 Task: Add an event with the title Second Strategy Planning Session, date '2023/11/07', time 8:30 AM to 10:30 AMand add a description: By the end of the discussion, the employee will have a clear understanding of the performance concerns, a roadmap for improvement, and a support system in place to help them succeed. The supervisor will also have a framework for monitoring progress, providing ongoing feedback, and recognizing positive changes.Select event color  Tomato . Add location for the event as: 123 Mall of the Emirates, Dubai, UAE, logged in from the account softage.6@softage.netand send the event invitation to softage.8@softage.net and softage.9@softage.net. Set a reminder for the event Doesn't repeat
Action: Mouse moved to (94, 118)
Screenshot: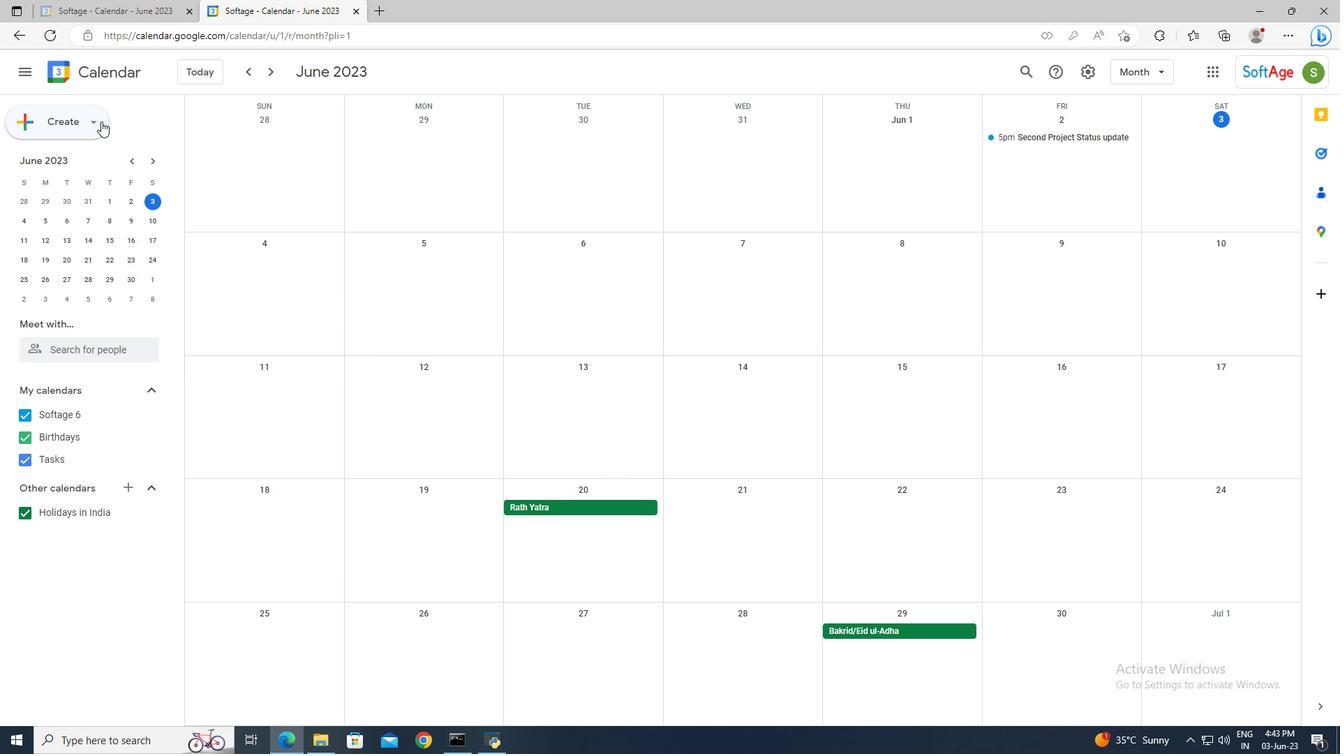 
Action: Mouse pressed left at (94, 118)
Screenshot: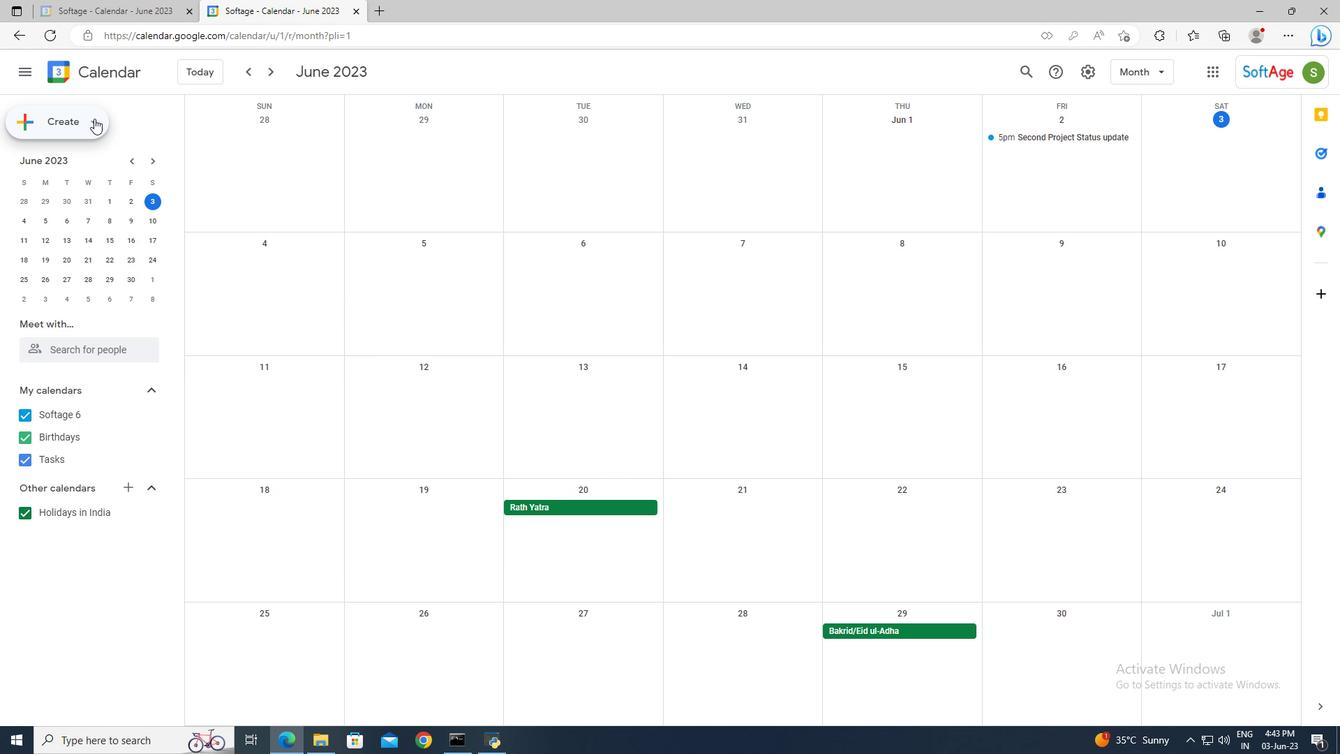 
Action: Mouse moved to (99, 157)
Screenshot: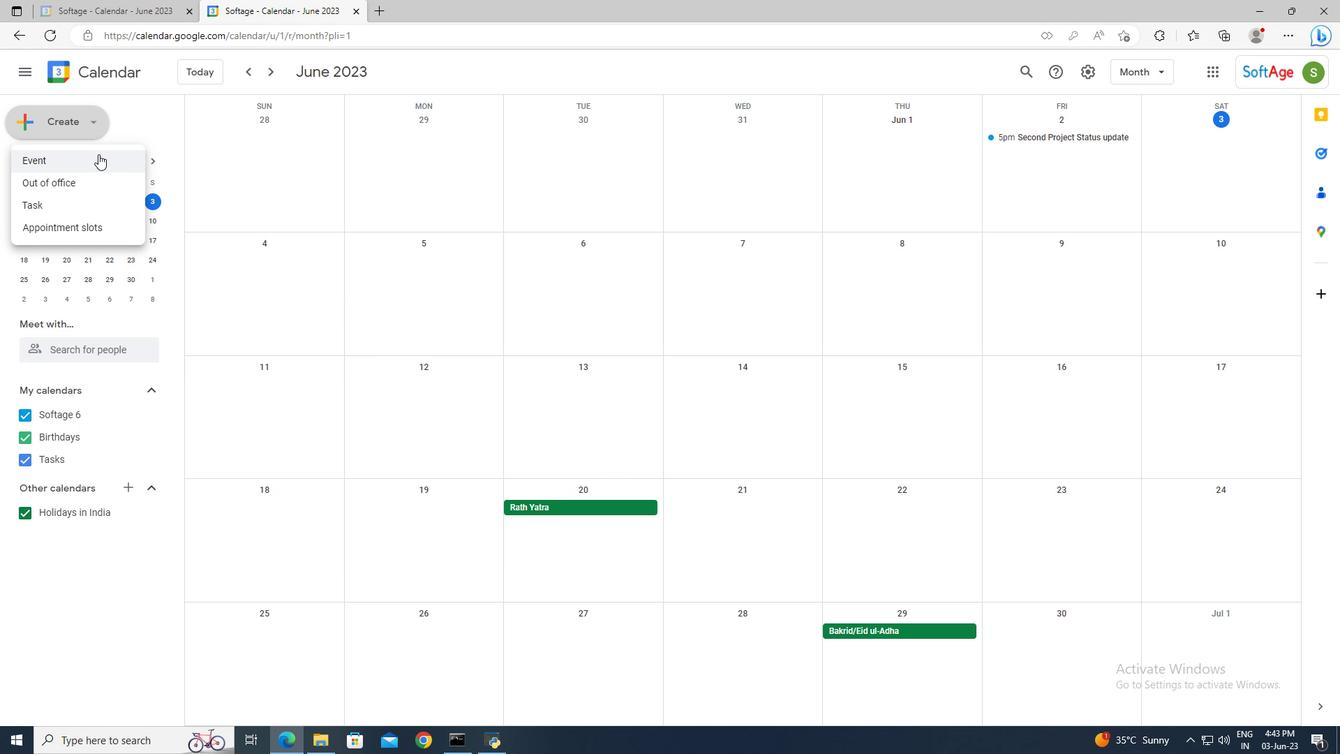 
Action: Mouse pressed left at (99, 157)
Screenshot: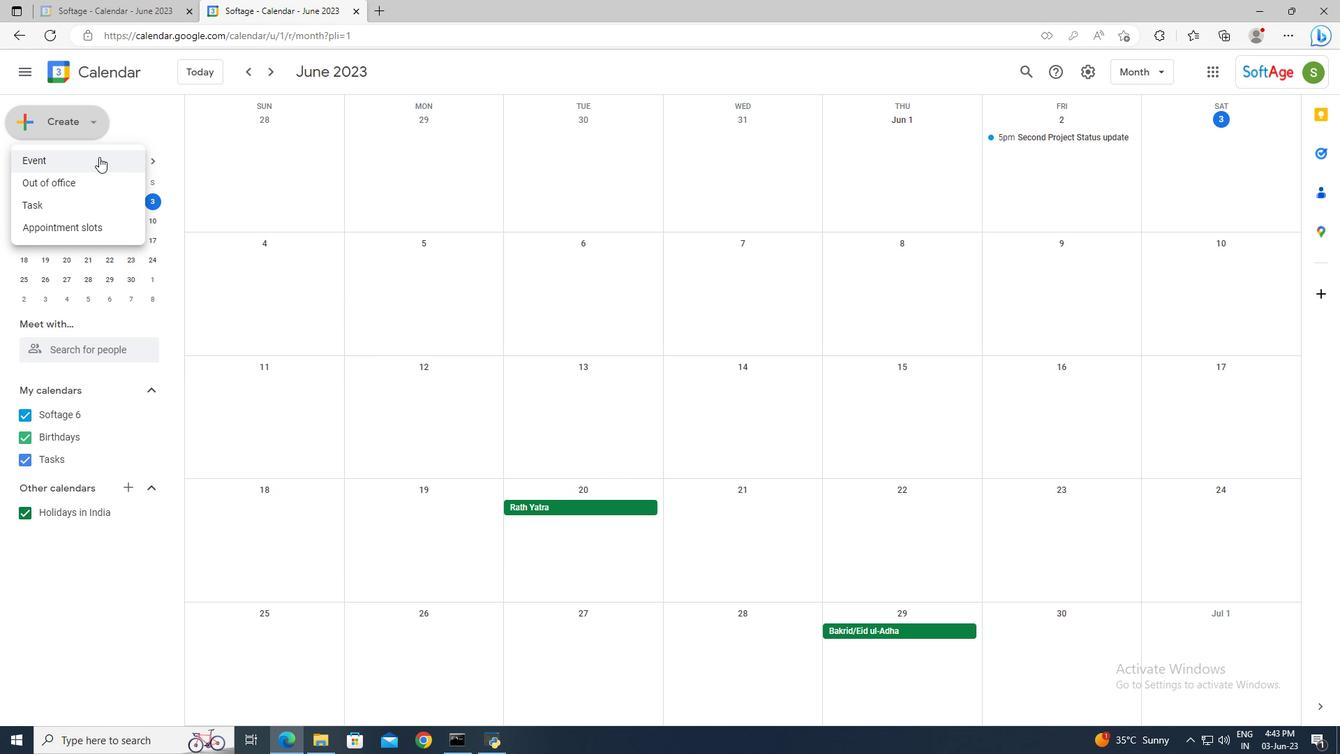 
Action: Mouse moved to (999, 470)
Screenshot: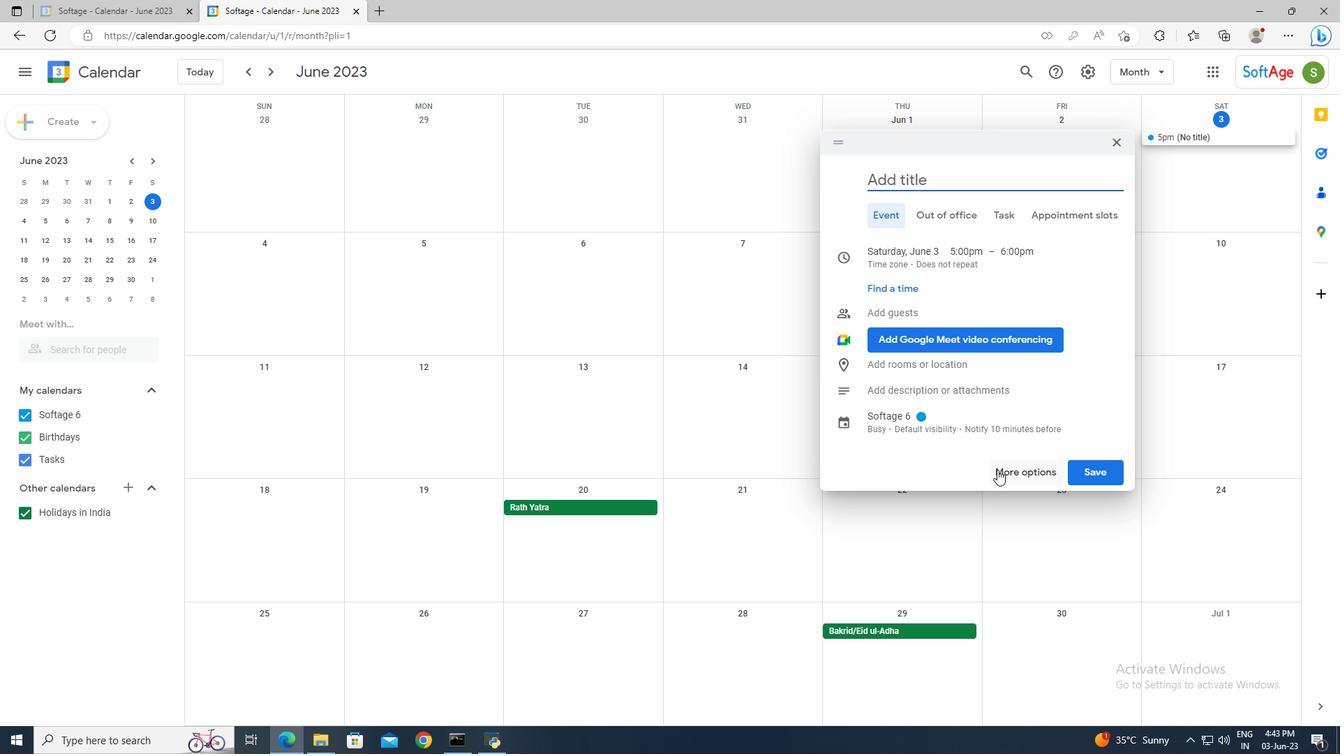 
Action: Mouse pressed left at (999, 470)
Screenshot: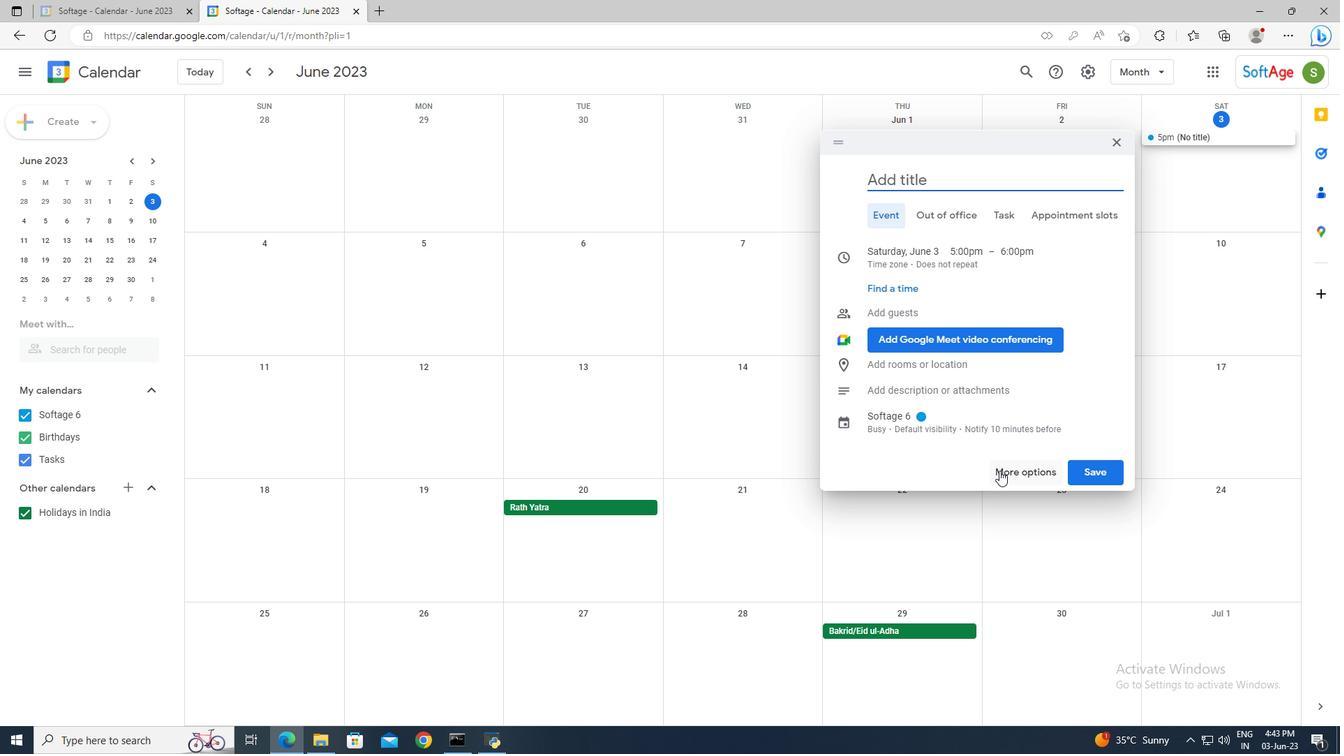 
Action: Mouse moved to (492, 83)
Screenshot: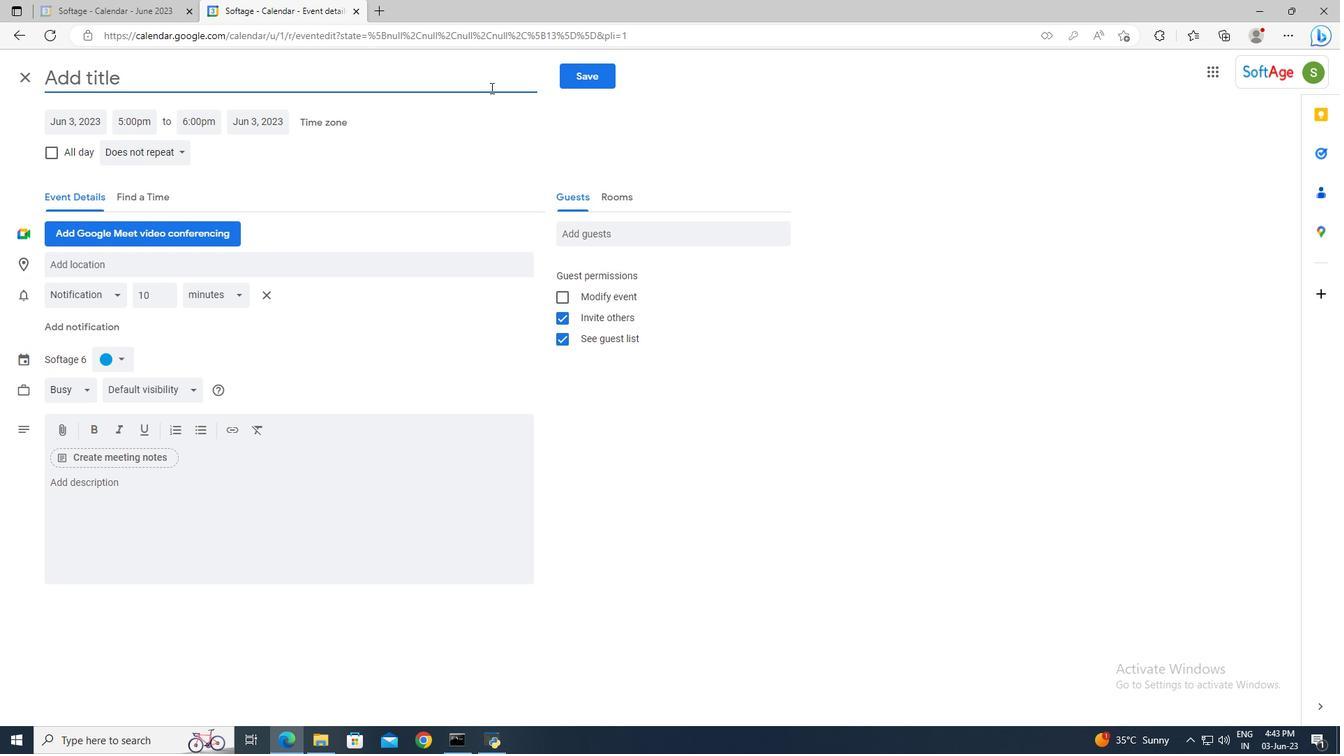 
Action: Mouse pressed left at (492, 83)
Screenshot: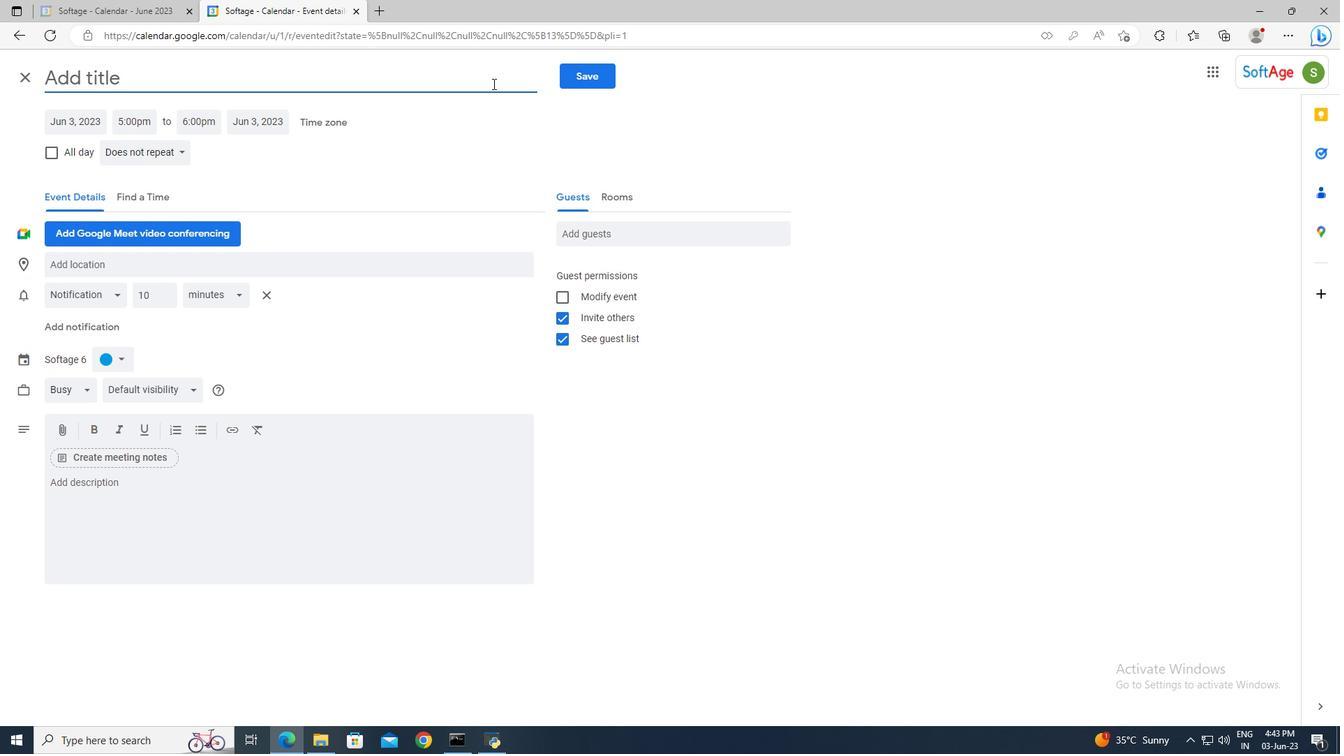 
Action: Key pressed <Key.shift>Second<Key.space><Key.shift_r>Strategy<Key.space><Key.shift>Planning<Key.space><Key.shift_r>Session
Screenshot: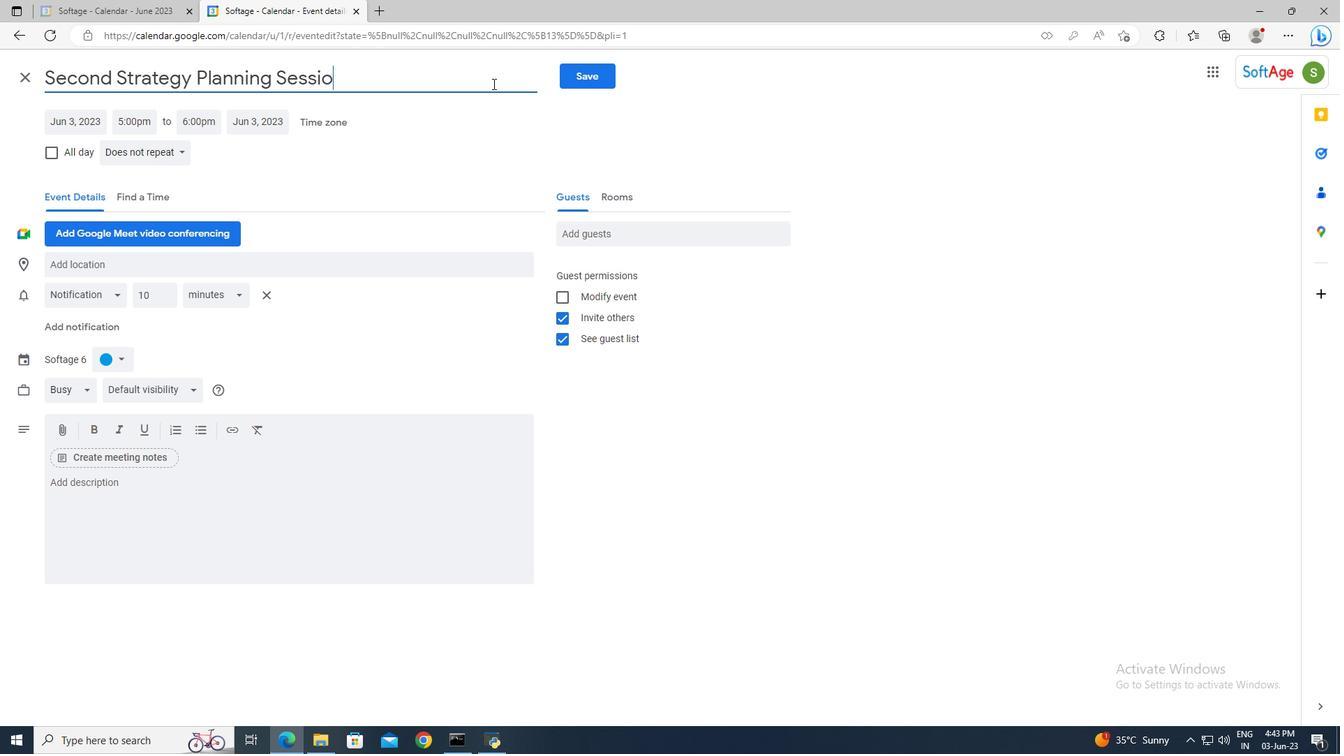 
Action: Mouse moved to (84, 121)
Screenshot: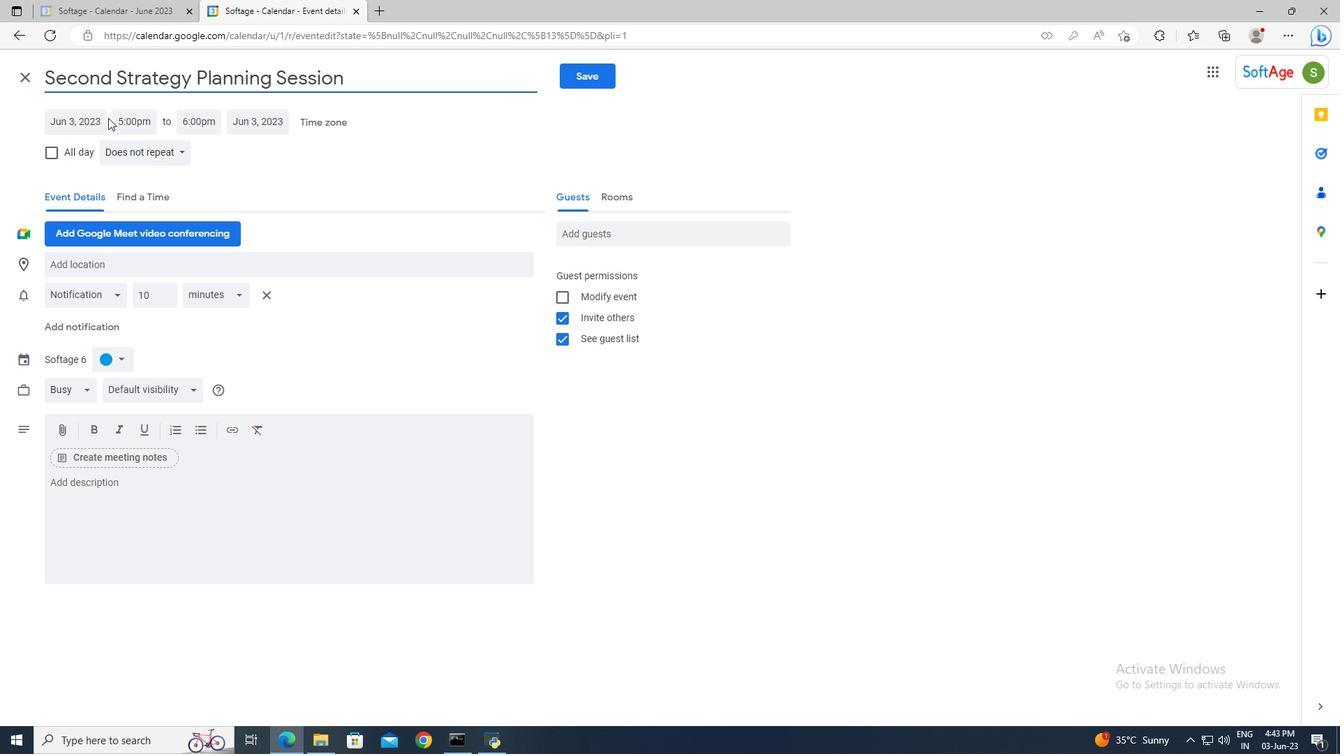
Action: Mouse pressed left at (84, 121)
Screenshot: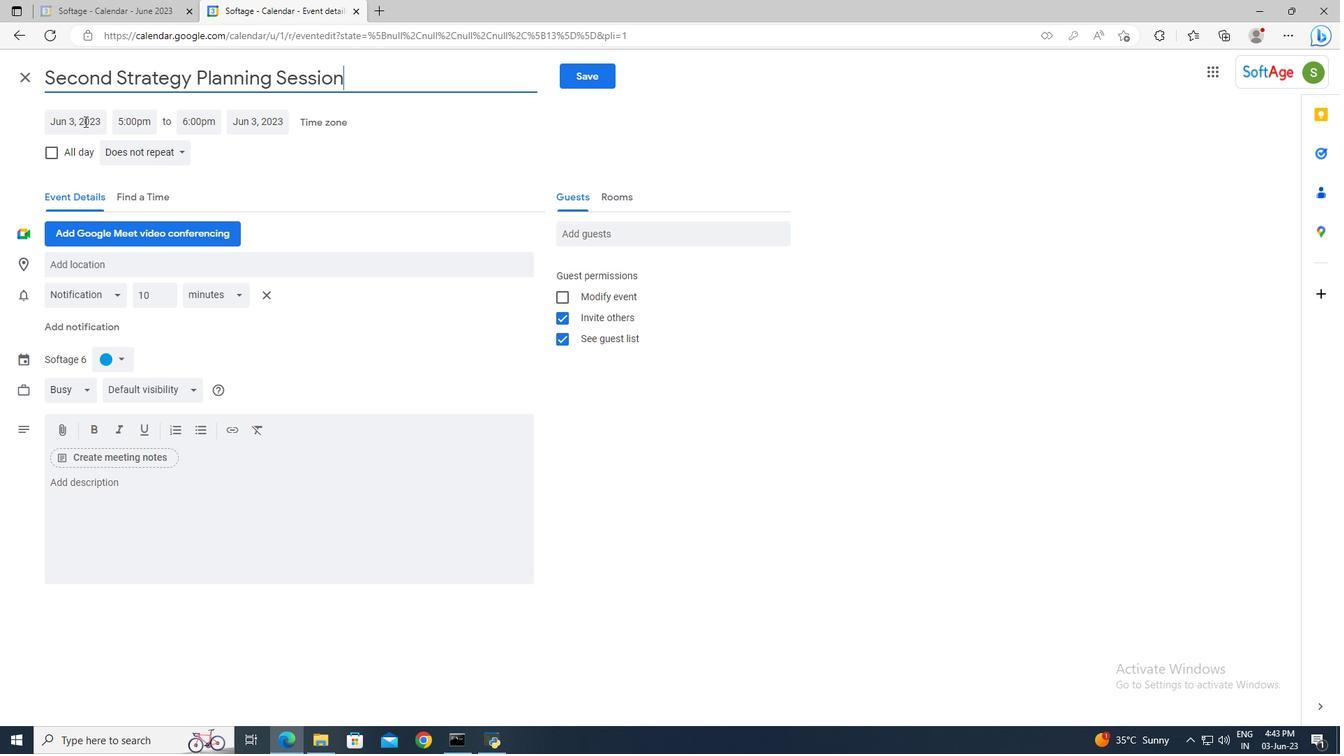 
Action: Mouse moved to (219, 153)
Screenshot: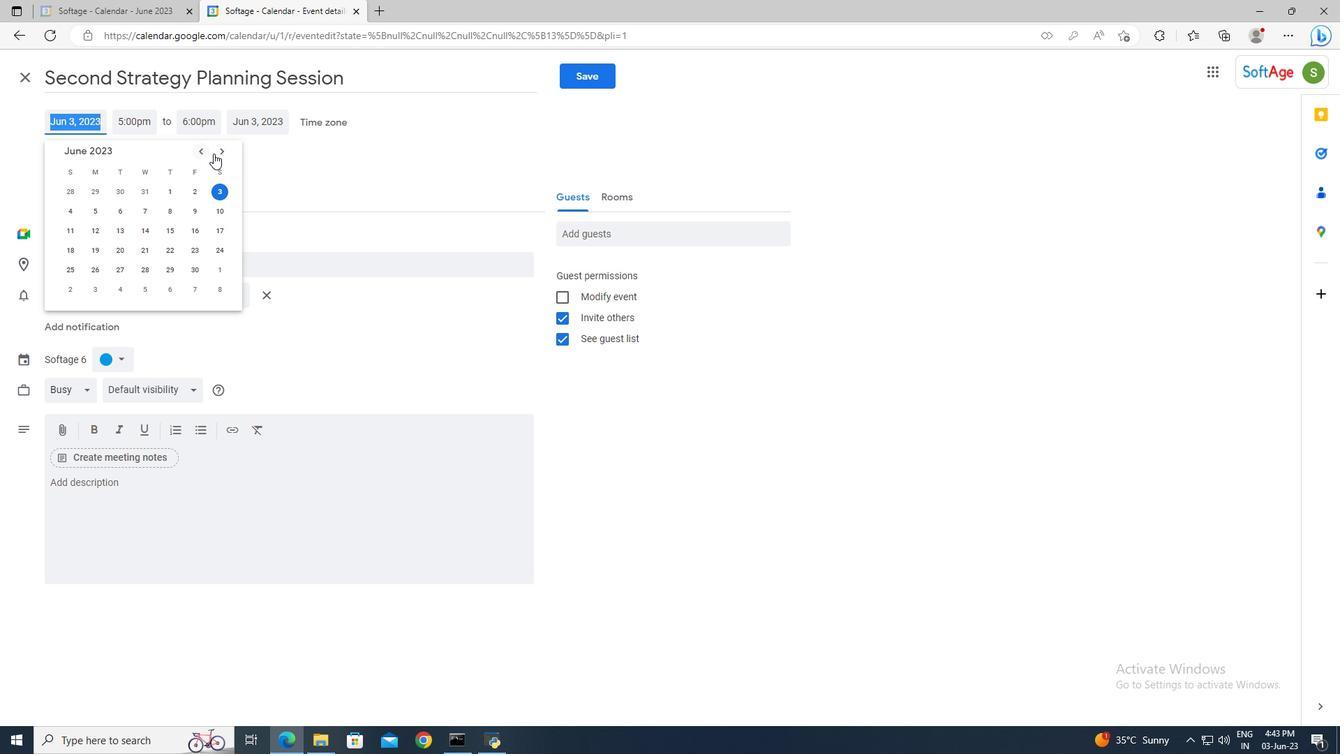 
Action: Mouse pressed left at (219, 153)
Screenshot: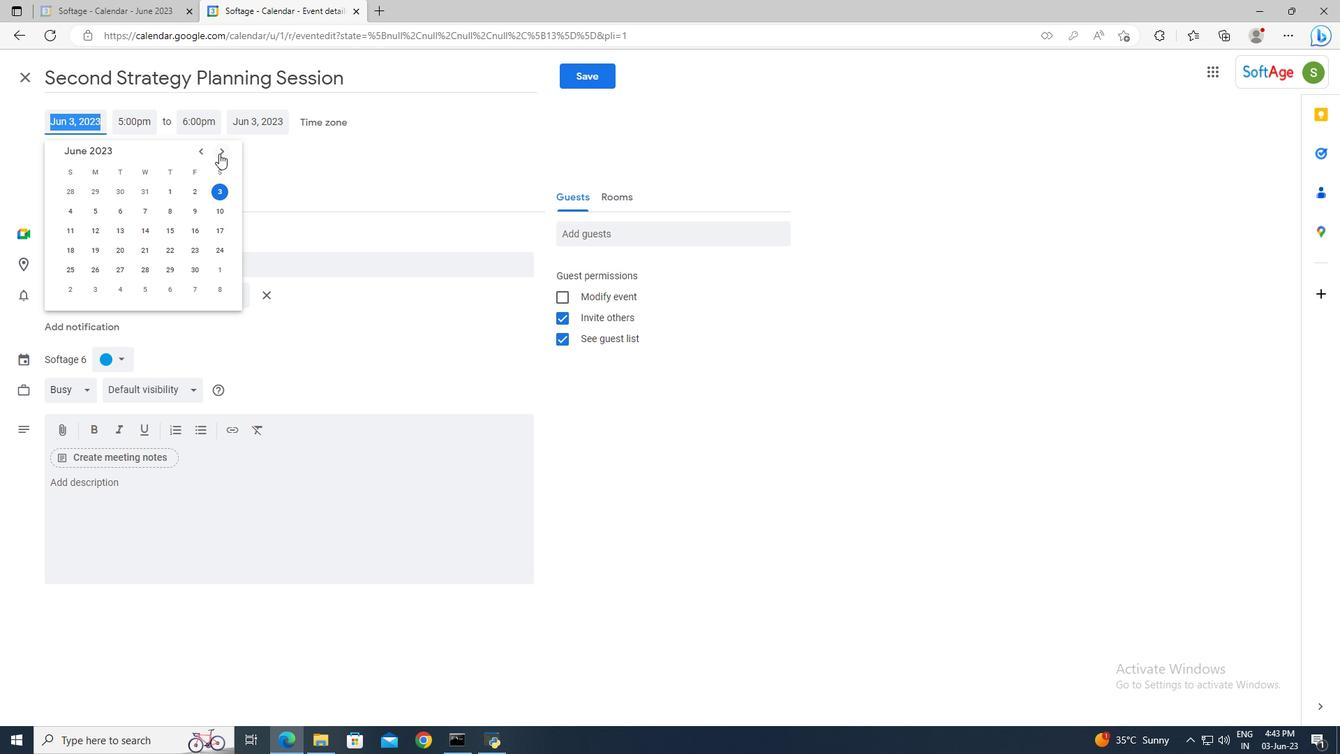 
Action: Mouse pressed left at (219, 153)
Screenshot: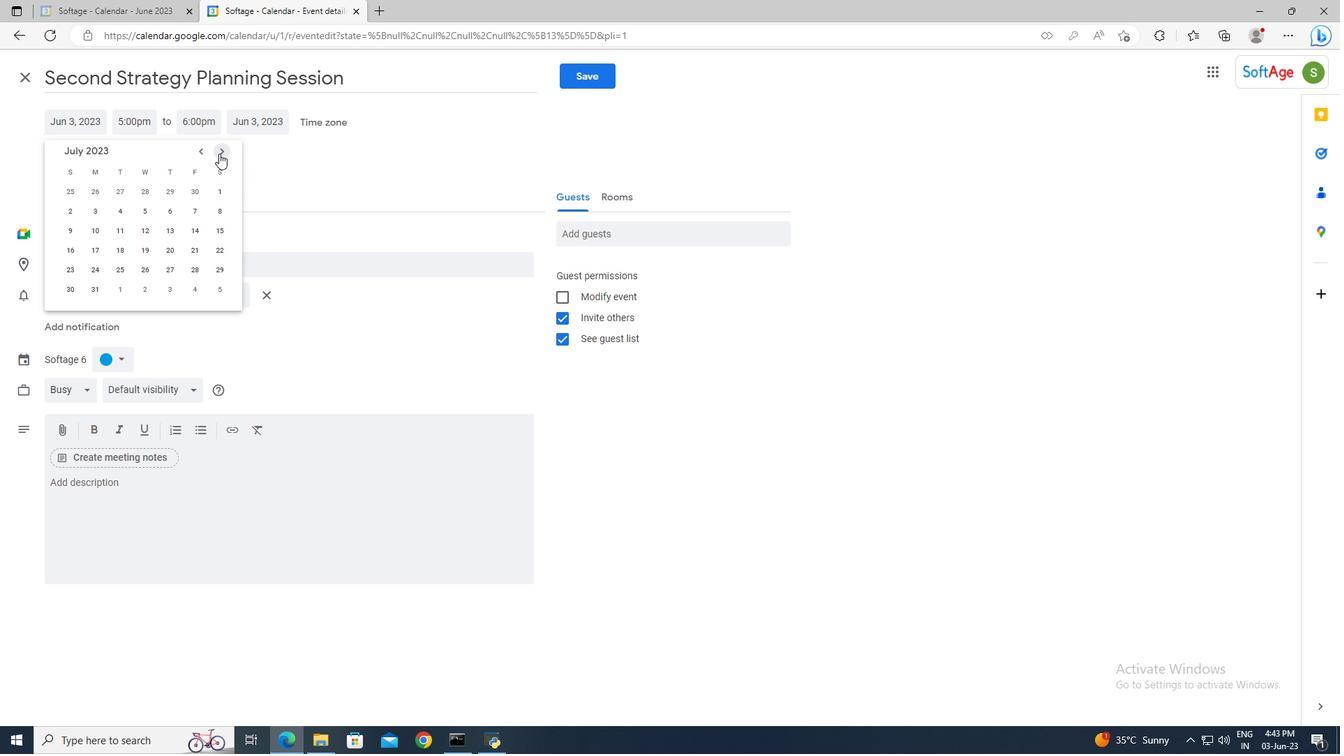 
Action: Mouse pressed left at (219, 153)
Screenshot: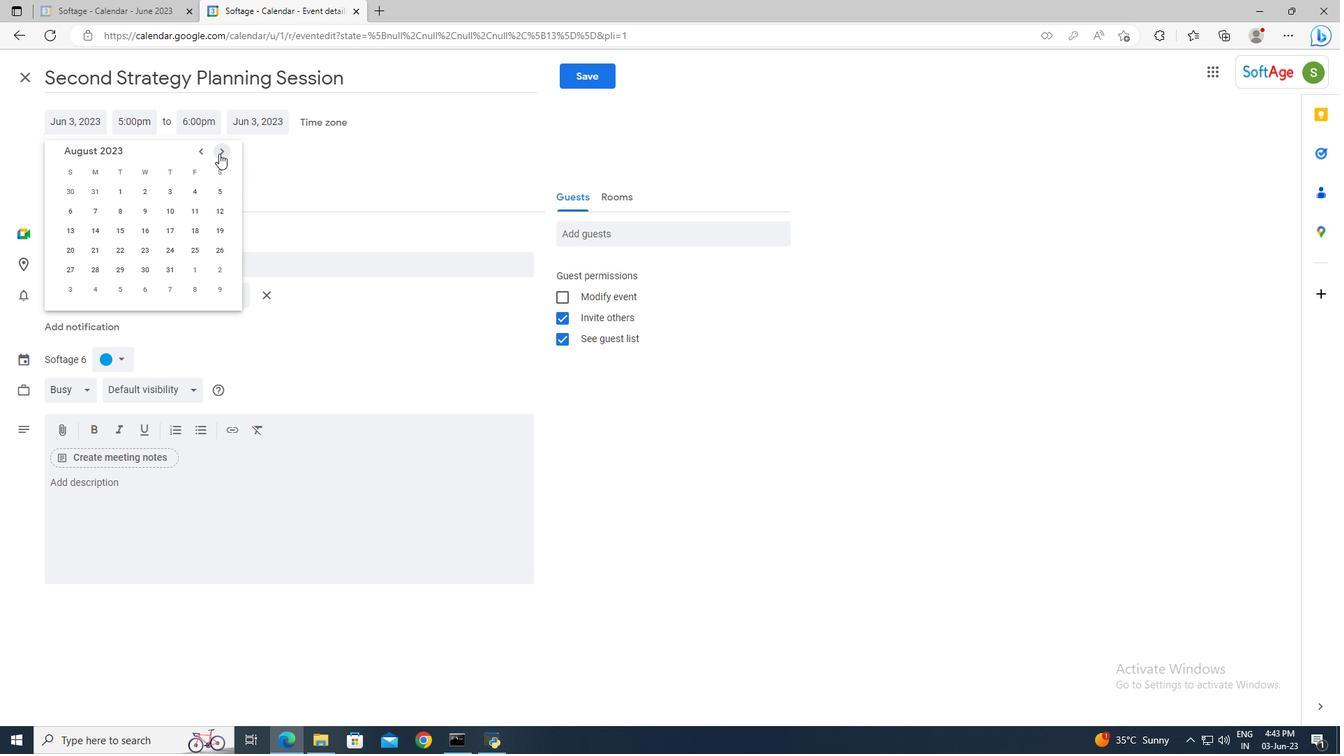 
Action: Mouse pressed left at (219, 153)
Screenshot: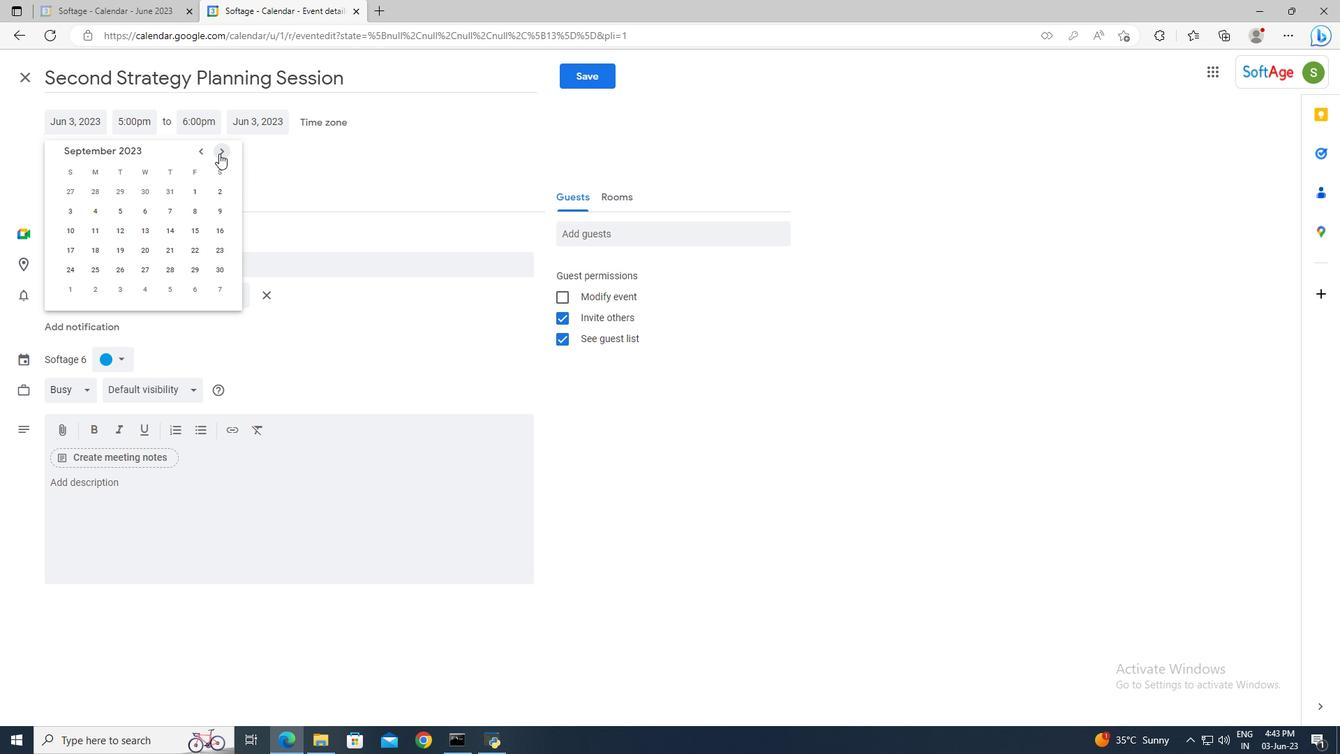 
Action: Mouse pressed left at (219, 153)
Screenshot: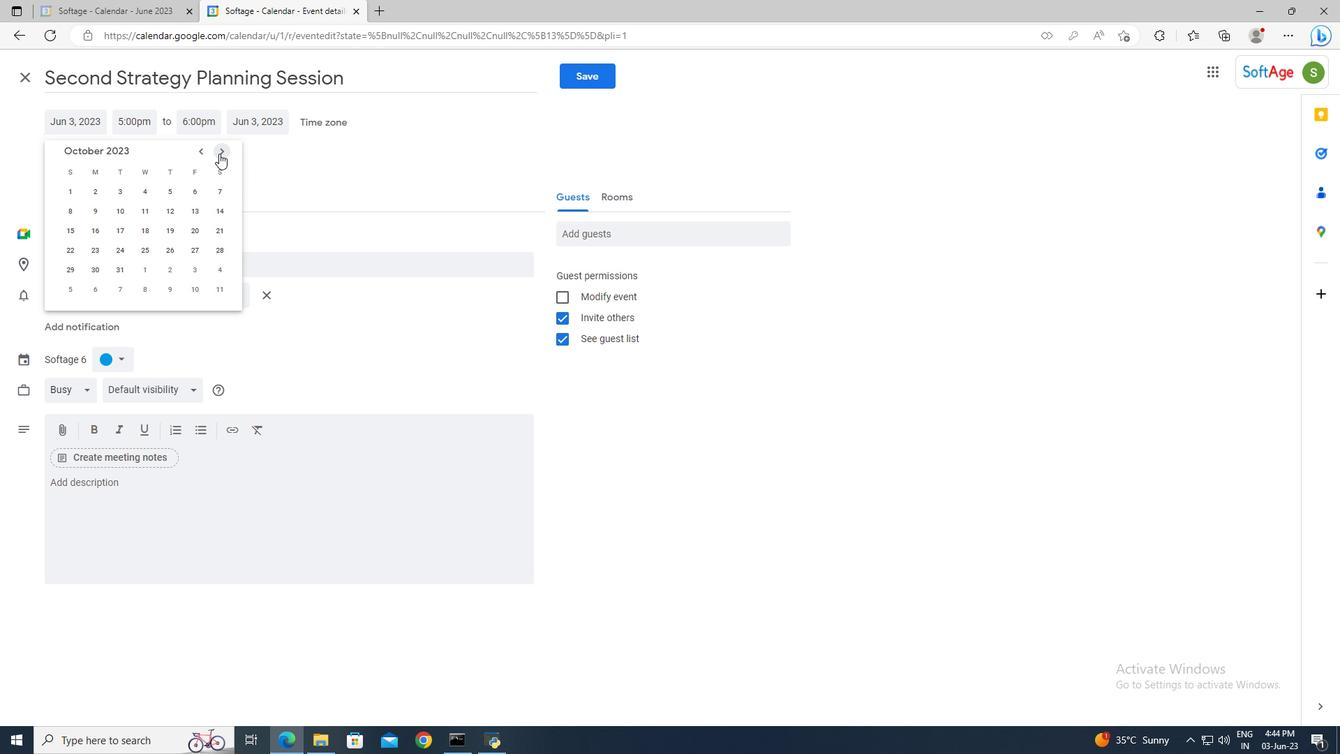 
Action: Mouse moved to (120, 216)
Screenshot: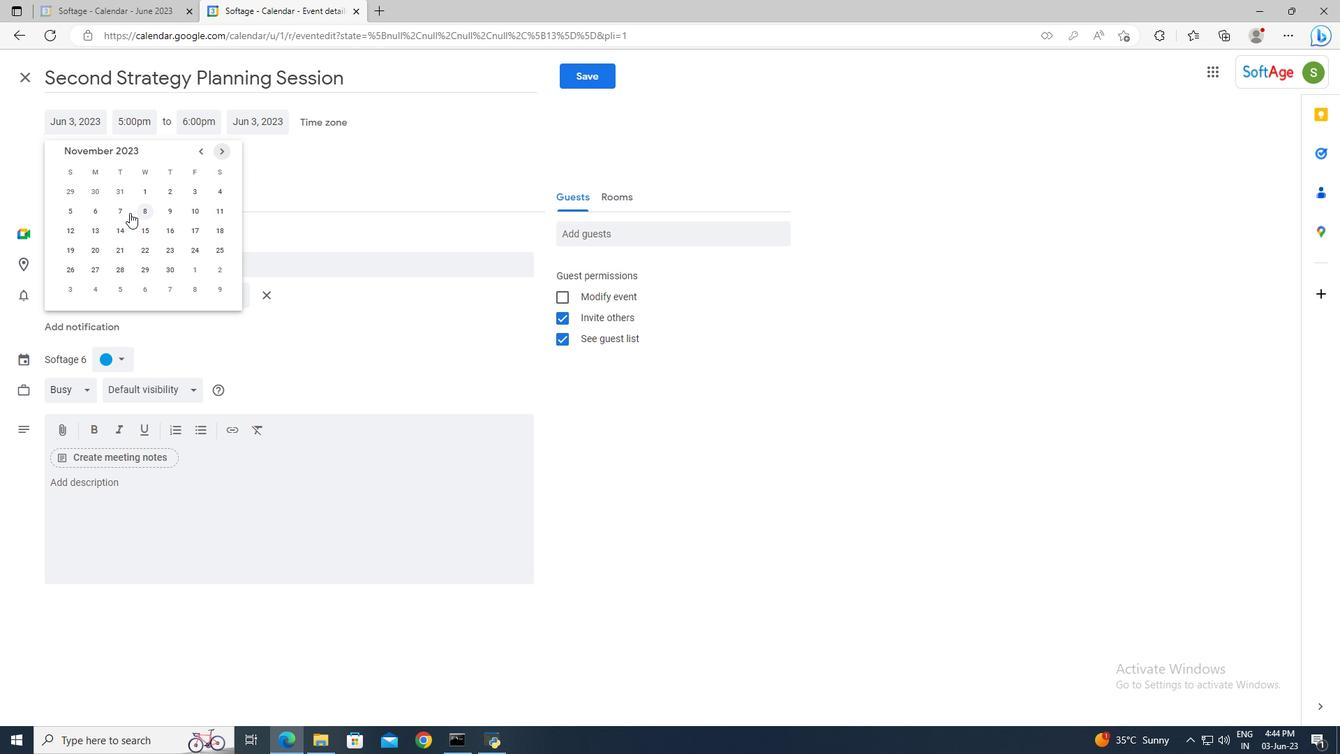 
Action: Mouse pressed left at (120, 216)
Screenshot: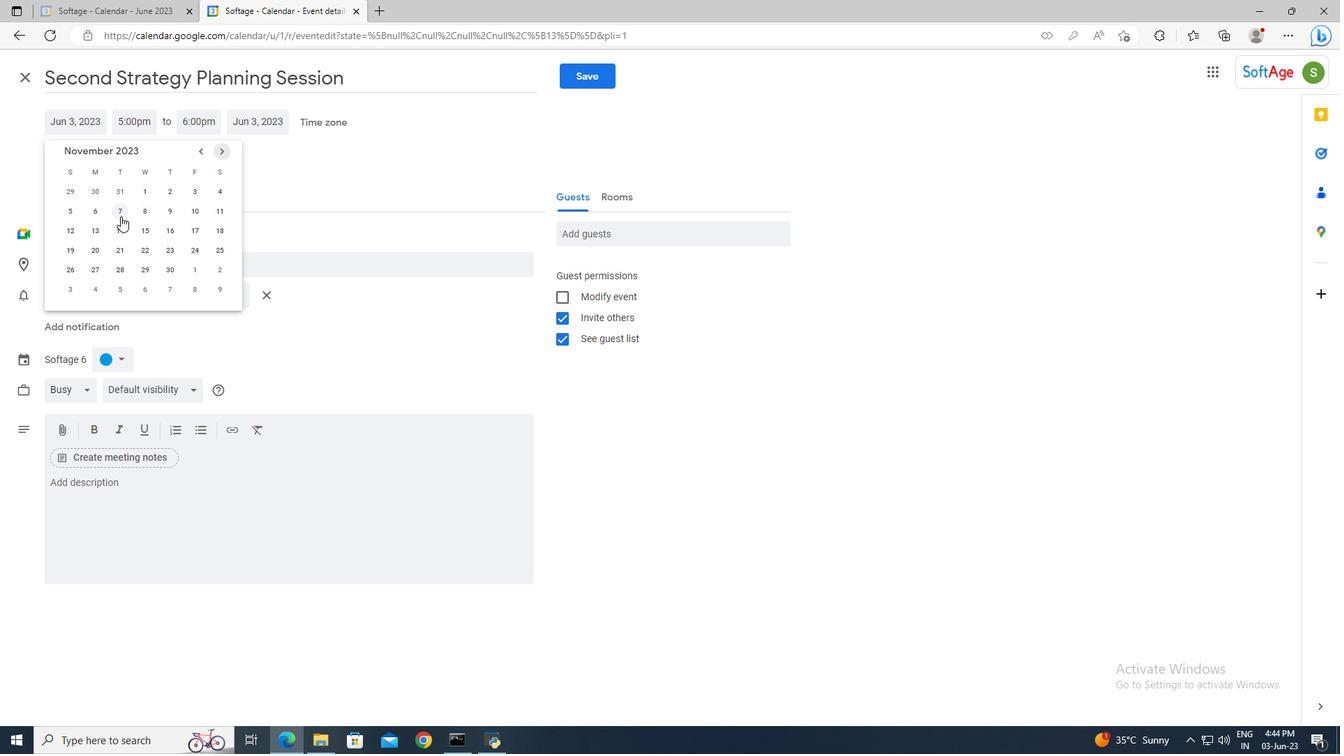 
Action: Mouse moved to (145, 123)
Screenshot: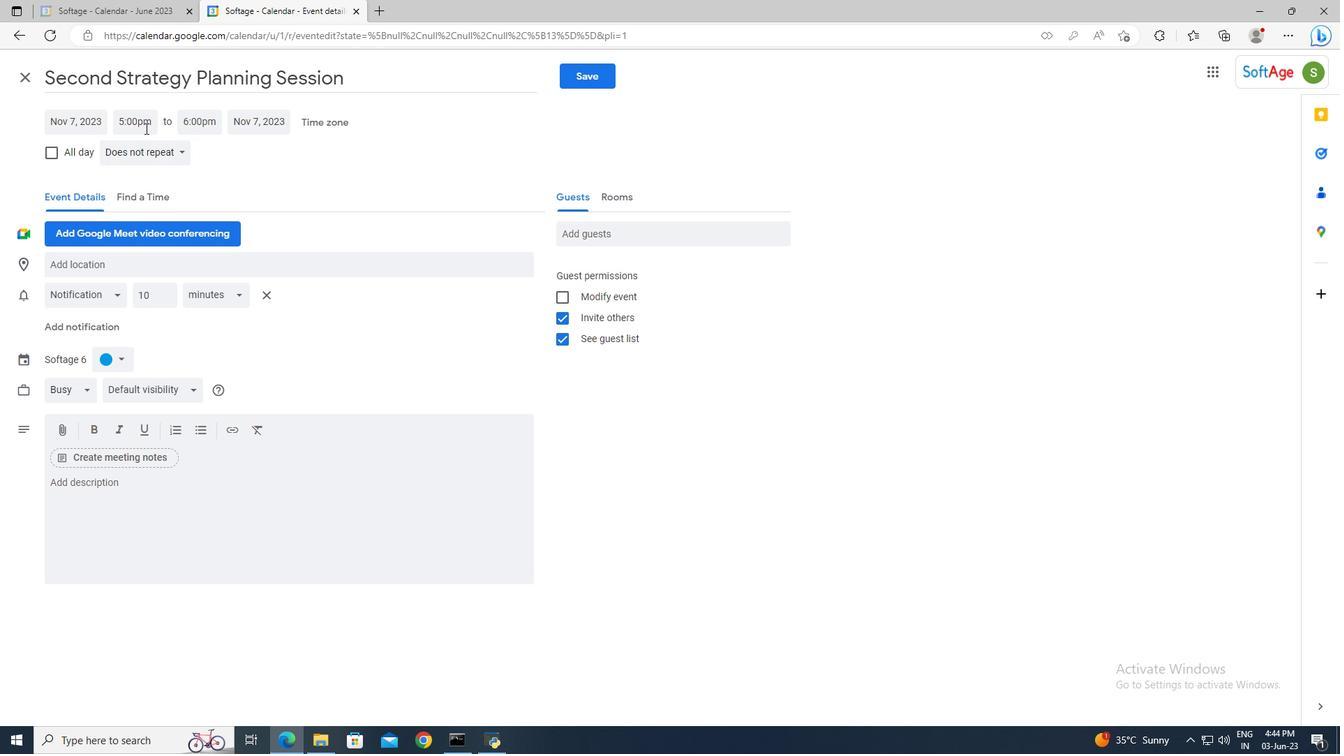
Action: Mouse pressed left at (145, 123)
Screenshot: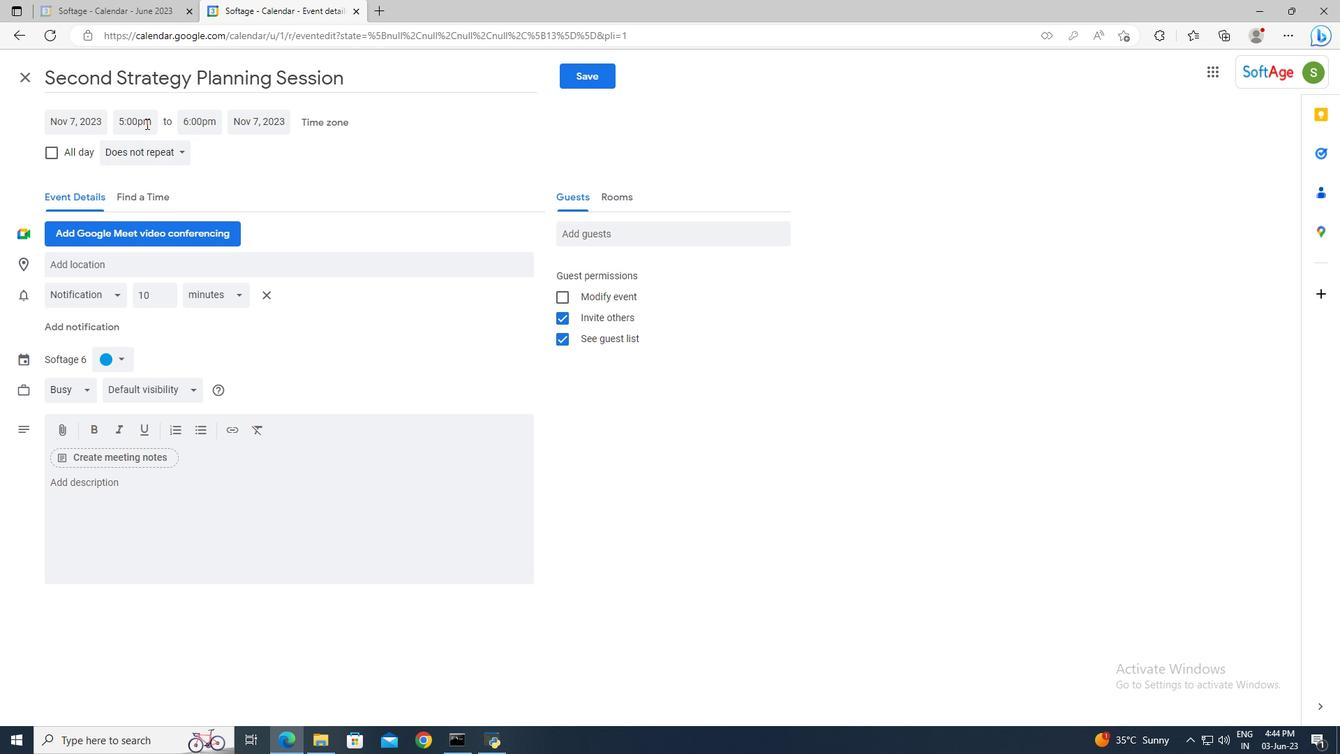 
Action: Key pressed 8<Key.shift>:30am<Key.enter><Key.tab>10<Key.shift>:30<Key.enter>
Screenshot: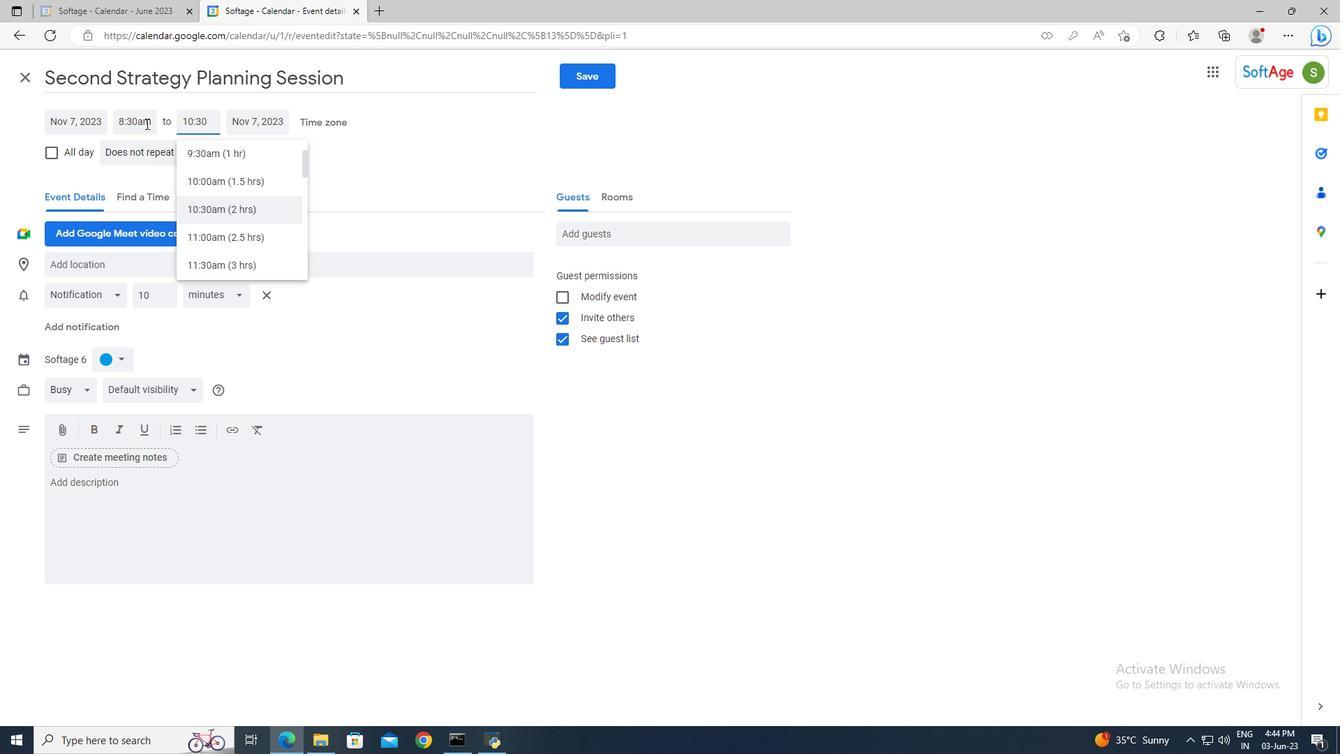 
Action: Mouse moved to (145, 498)
Screenshot: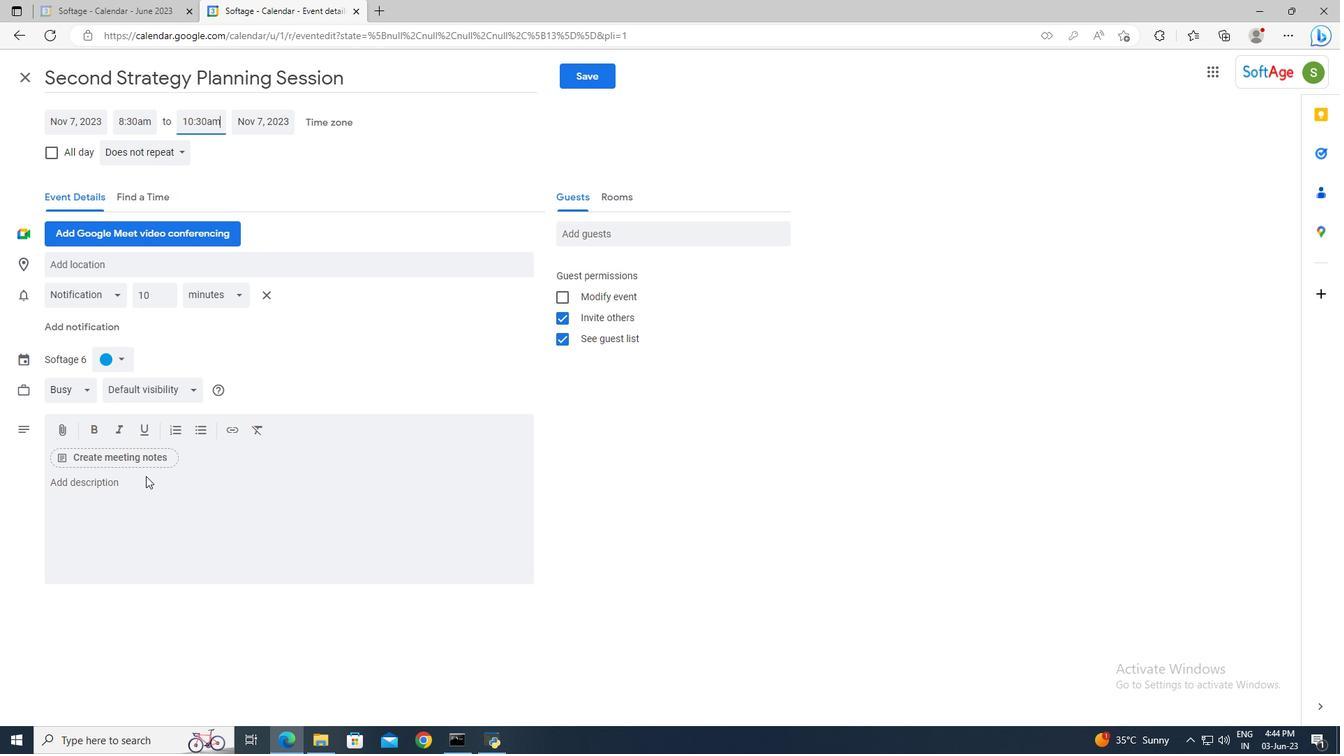 
Action: Mouse pressed left at (145, 498)
Screenshot: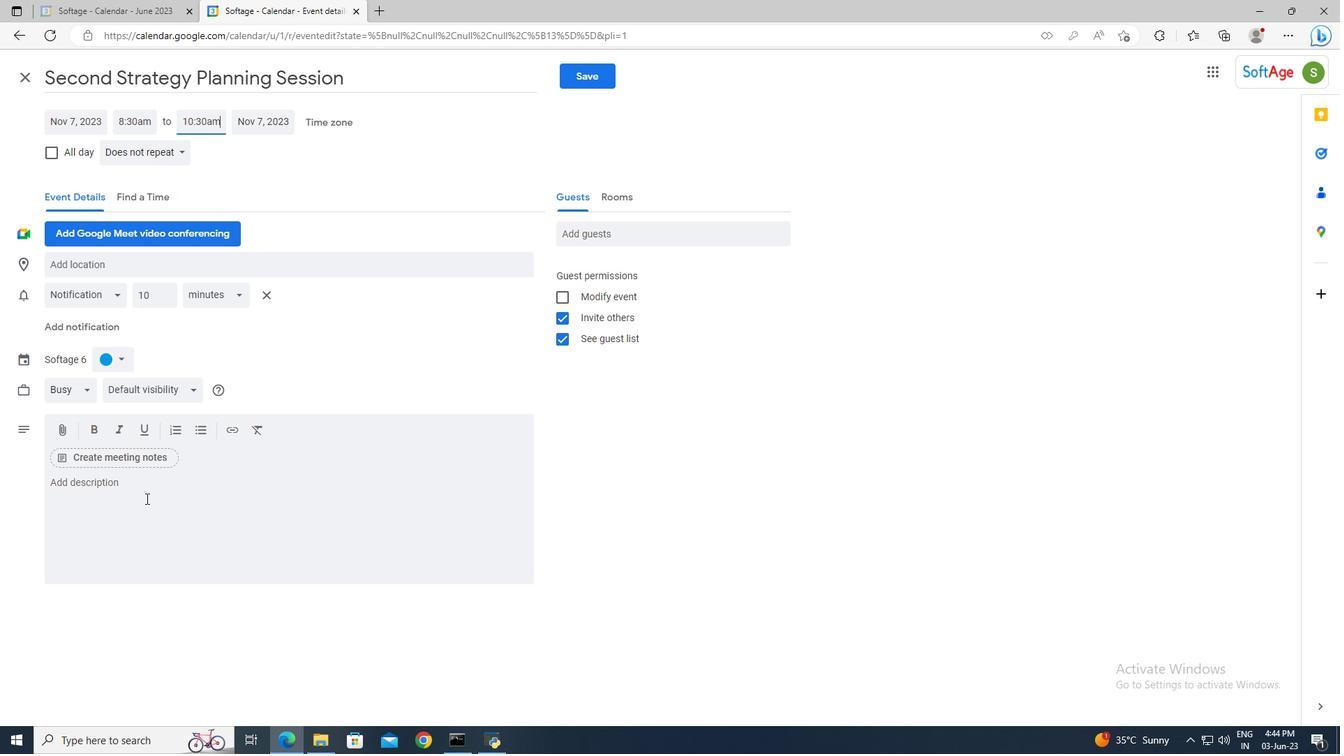 
Action: Key pressed <Key.shift>By<Key.space>the<Key.space>end<Key.space>of<Key.space>the<Key.space>discussion,<Key.space>the<Key.space>employee<Key.space>will<Key.space>have<Key.space>c<Key.backspace>a<Key.space>clear<Key.space>understanding<Key.space>of<Key.space>the<Key.space>performance<Key.space>concerns,<Key.space>a<Key.space>roadmap<Key.space>for<Key.space>improvement,<Key.space>and<Key.space>a<Key.space>support<Key.space>system<Key.space>in<Key.space>place<Key.space>to<Key.space>help<Key.space>them<Key.space>succeed.<Key.space><Key.shift>The<Key.space>supervisor<Key.space>will<Key.space>also<Key.space>have<Key.space>a<Key.space>framework<Key.space>for<Key.space>monitoring<Key.space>progress,<Key.space>providing<Key.space>ongoing<Key.space>feedback,<Key.space>and<Key.space>recognizing<Key.space>positive<Key.space>changes.
Screenshot: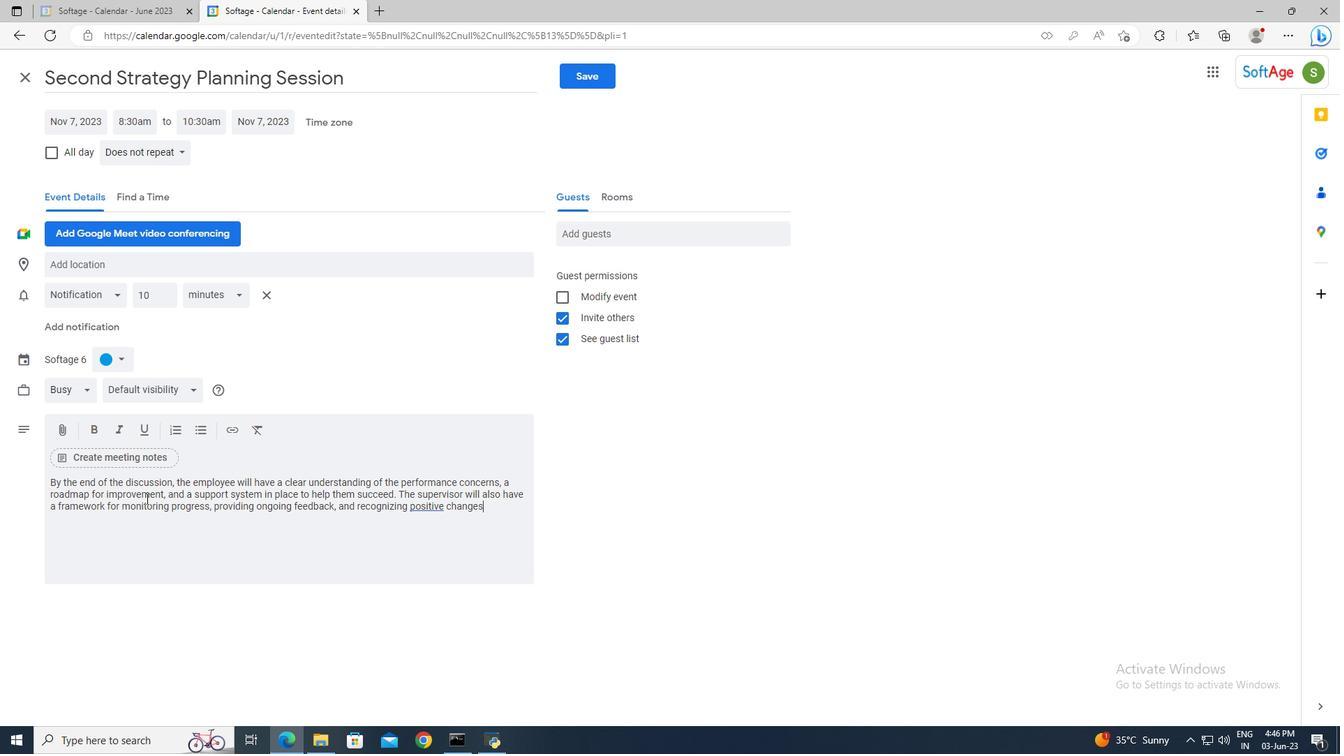 
Action: Mouse moved to (122, 354)
Screenshot: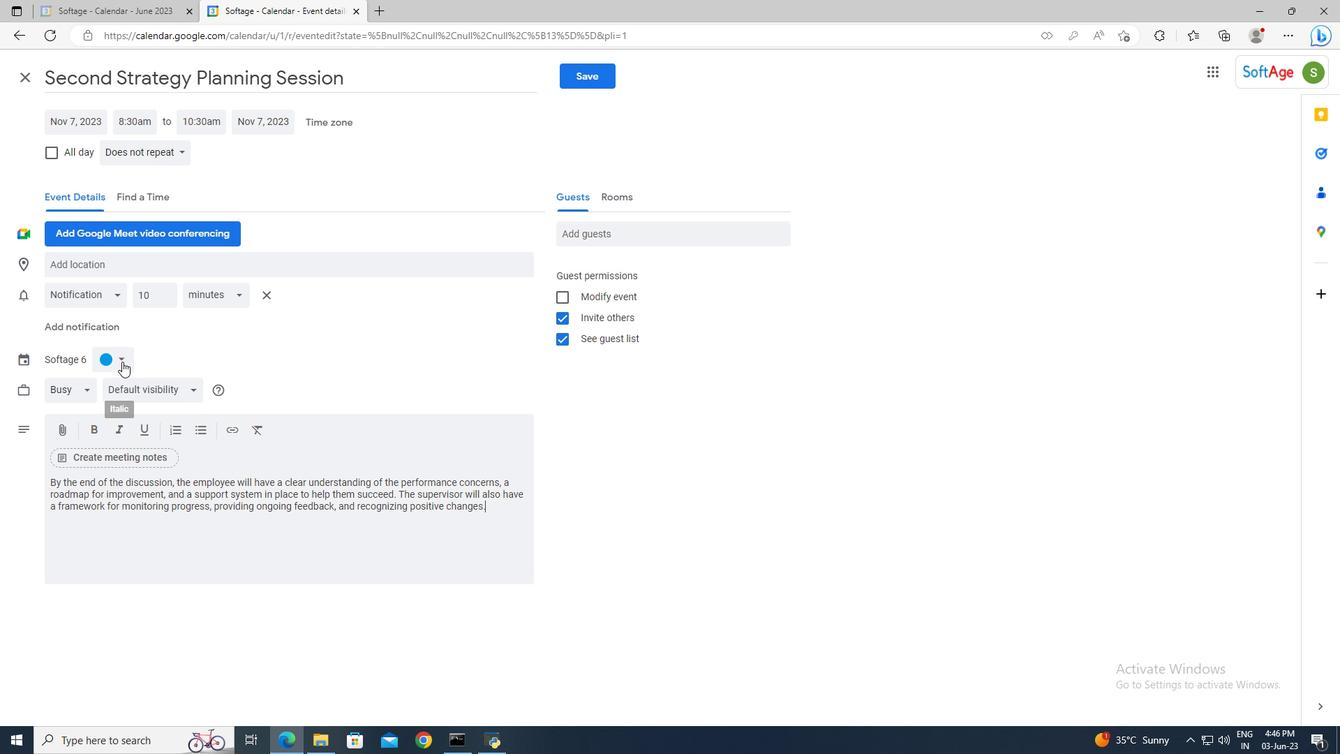 
Action: Mouse pressed left at (122, 354)
Screenshot: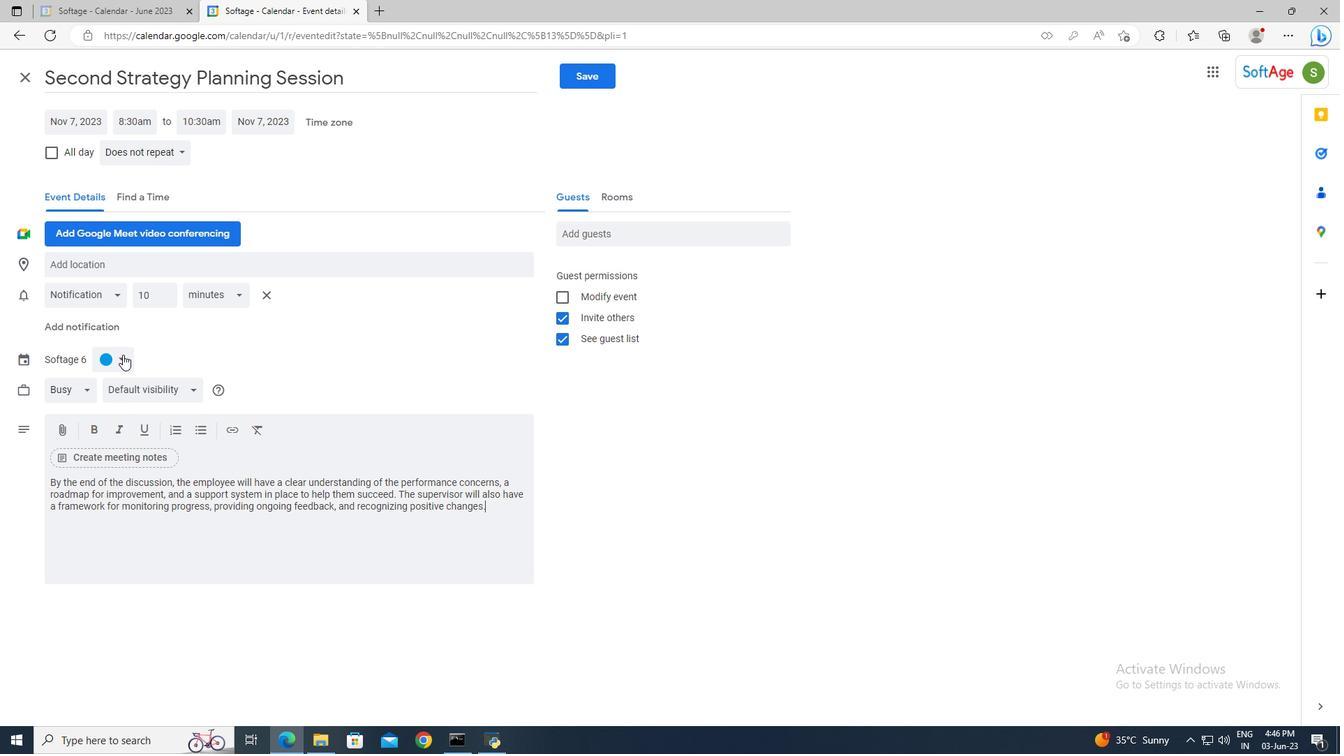 
Action: Mouse moved to (108, 359)
Screenshot: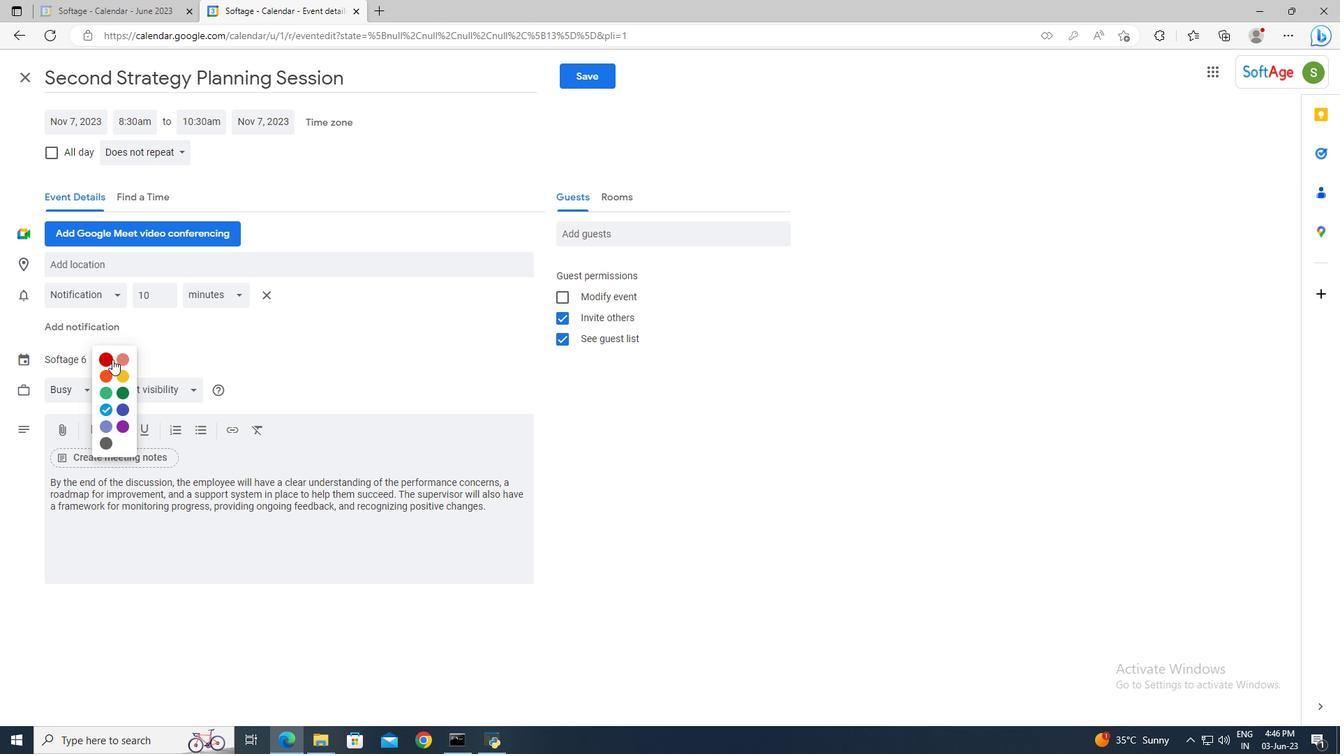 
Action: Mouse pressed left at (108, 359)
Screenshot: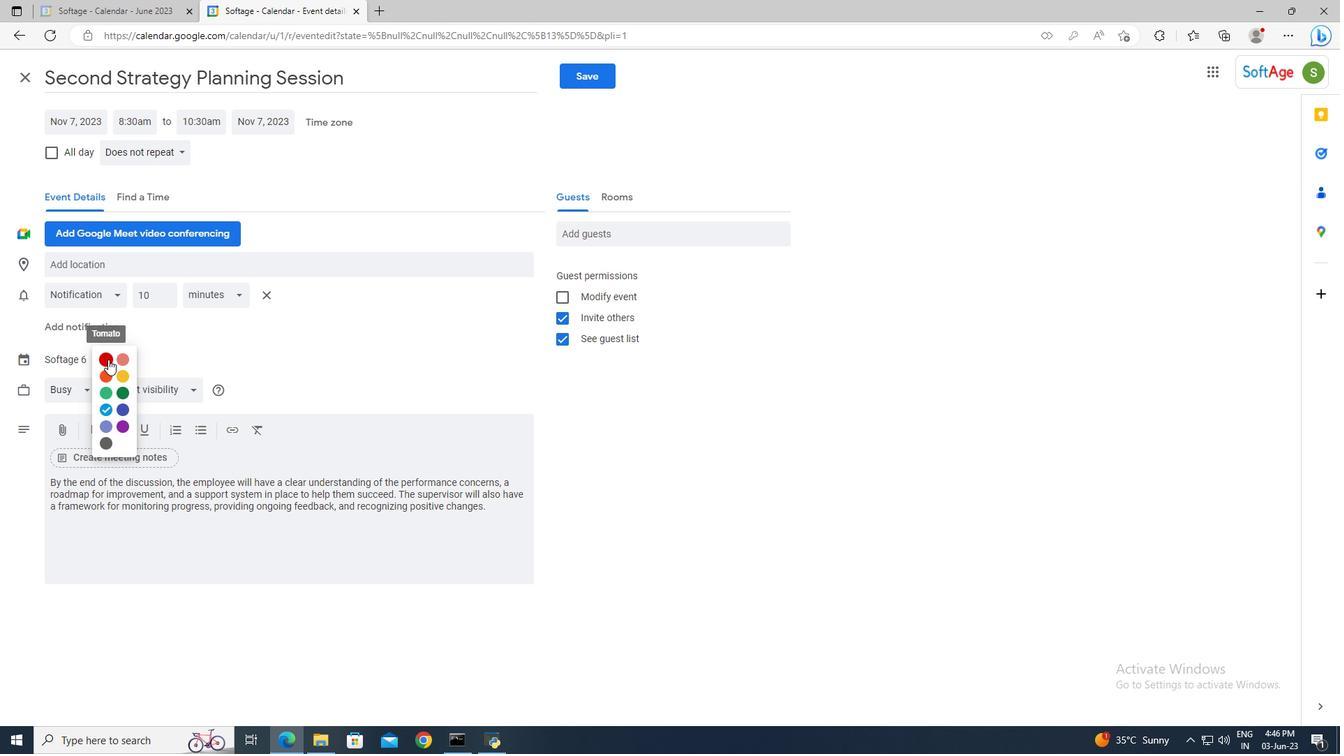 
Action: Mouse moved to (116, 267)
Screenshot: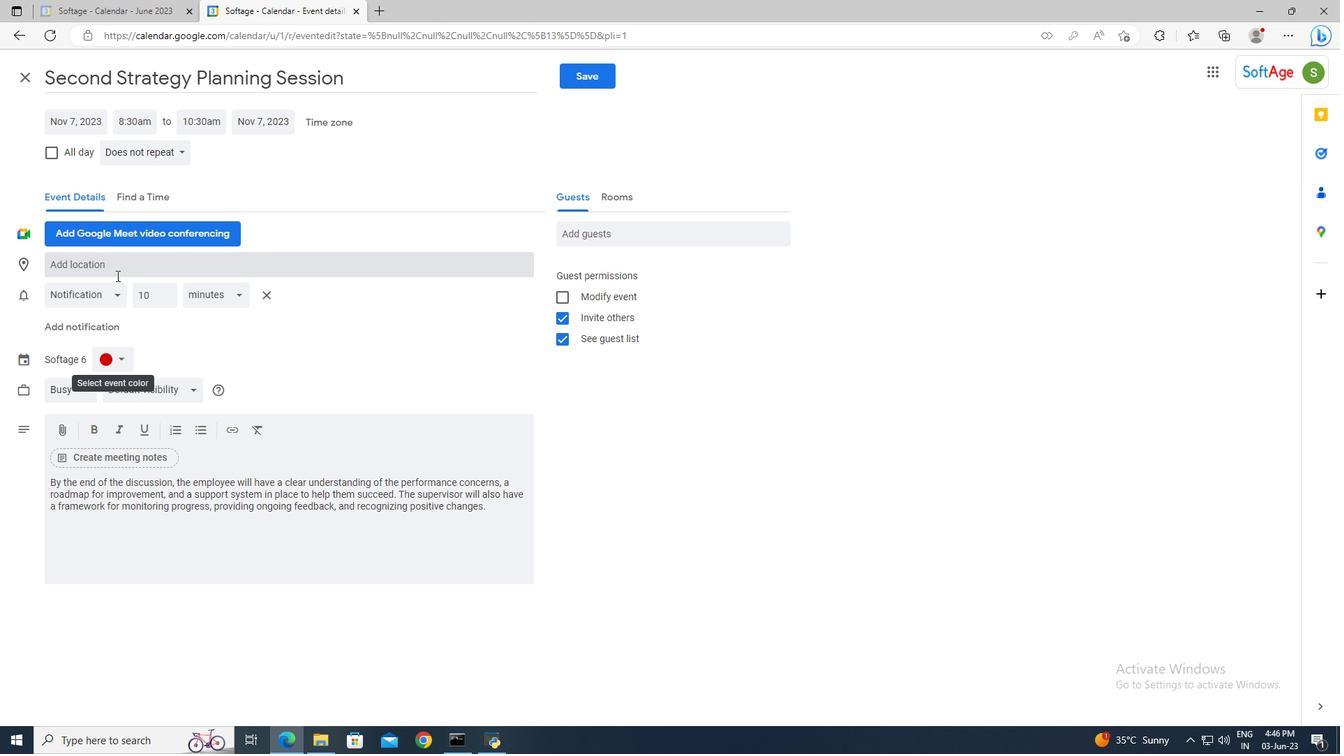 
Action: Mouse pressed left at (116, 267)
Screenshot: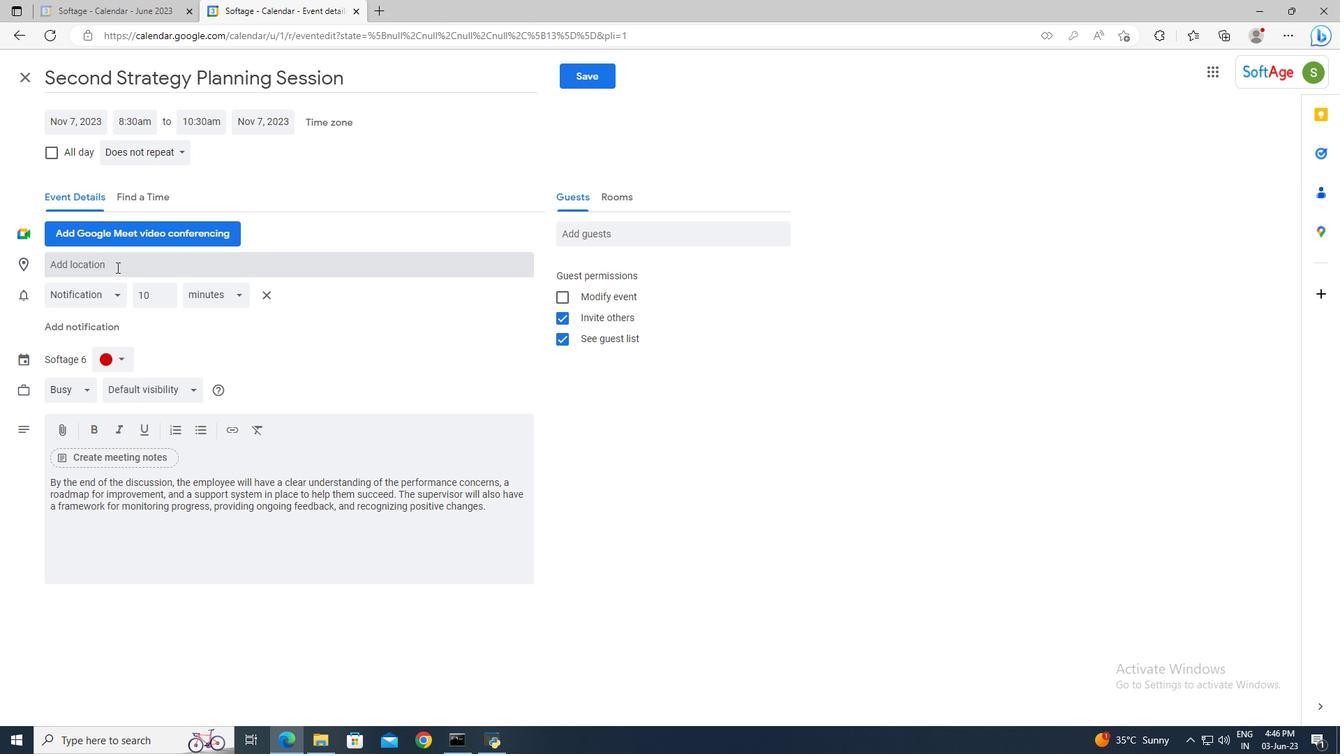 
Action: Key pressed 12
Screenshot: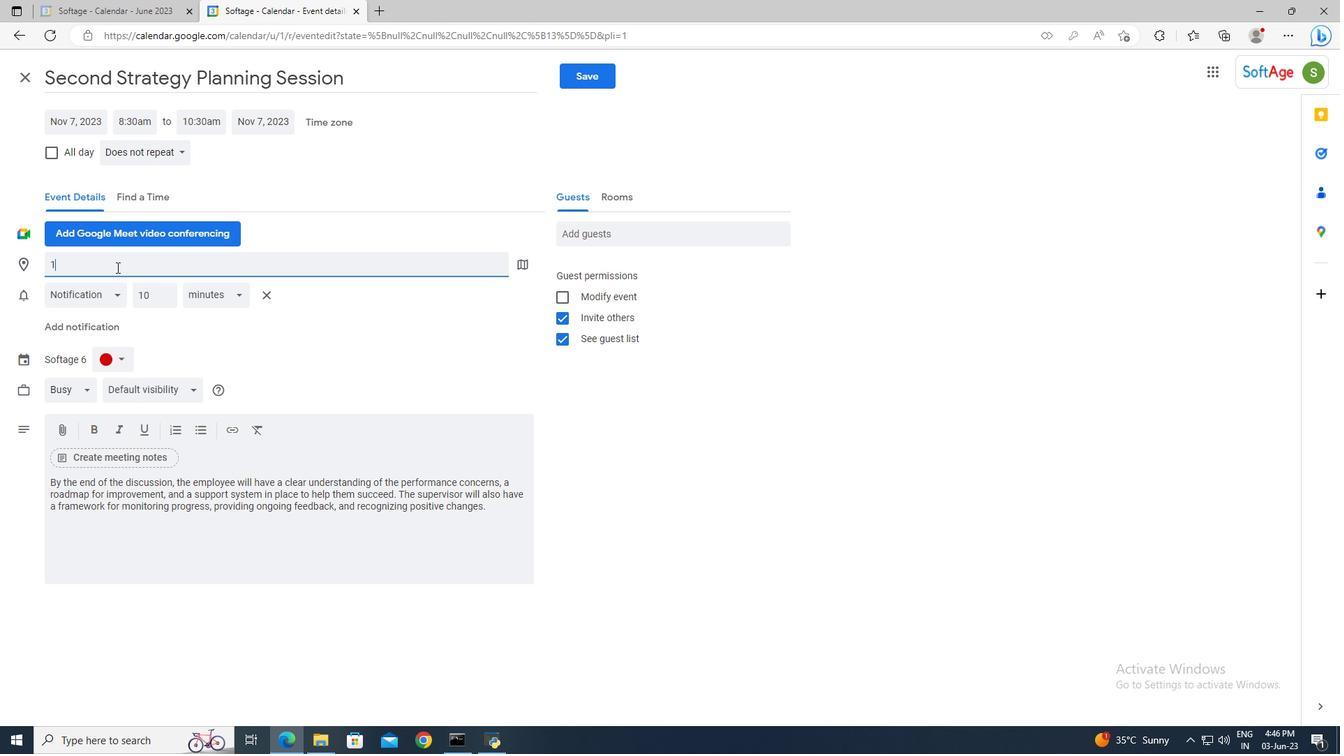 
Action: Mouse moved to (116, 266)
Screenshot: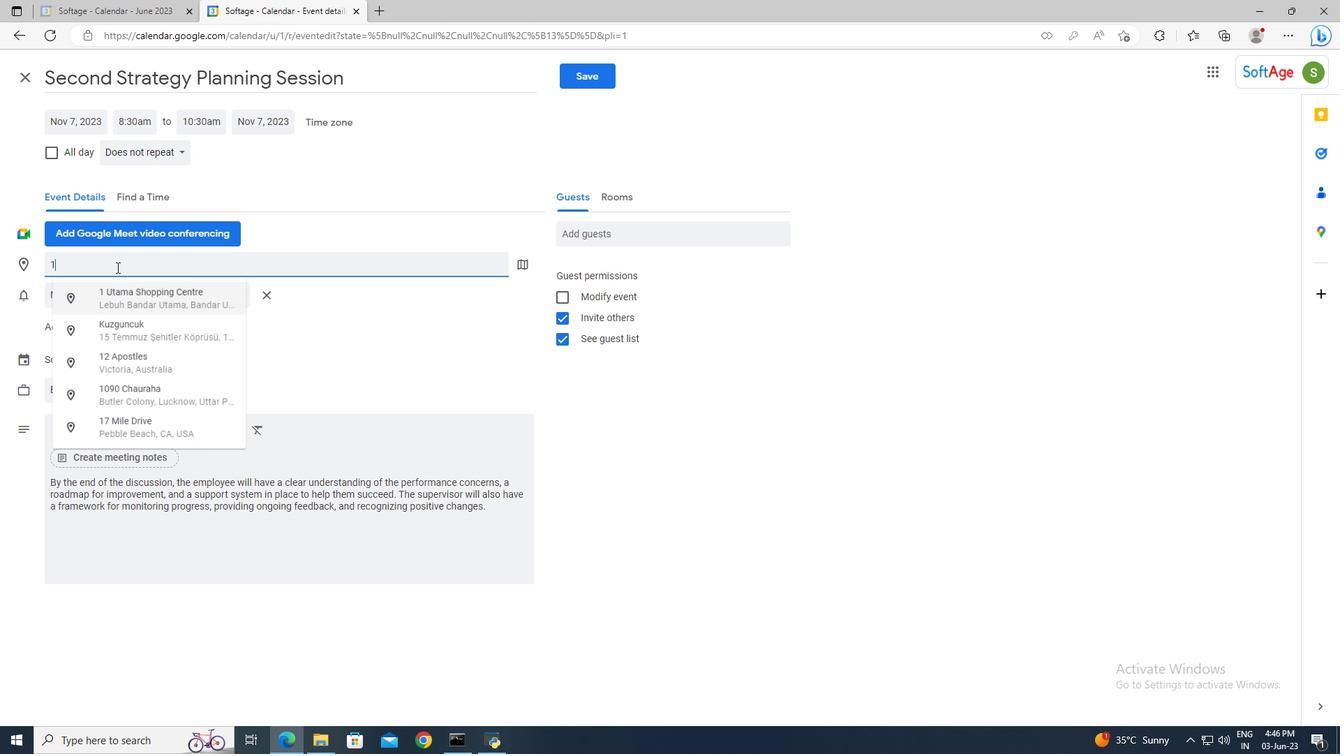 
Action: Key pressed 3<Key.space>
Screenshot: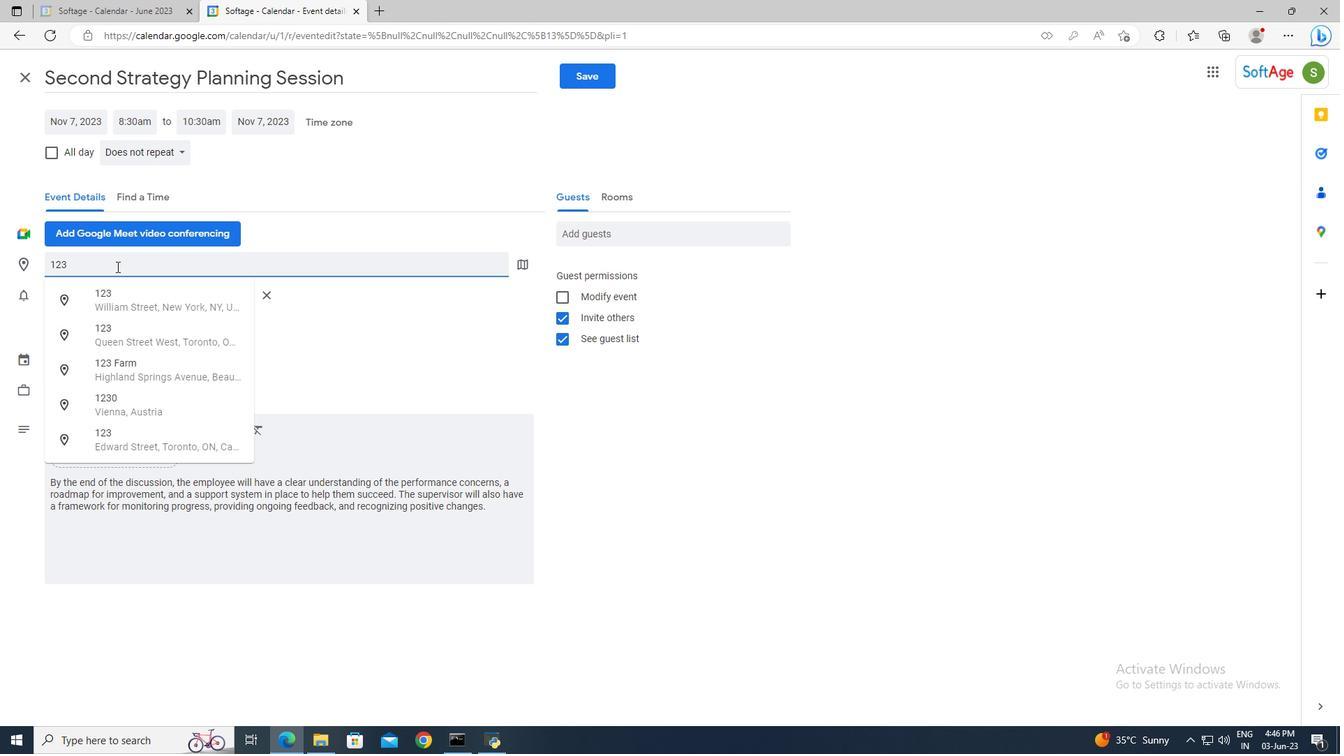 
Action: Mouse moved to (116, 266)
Screenshot: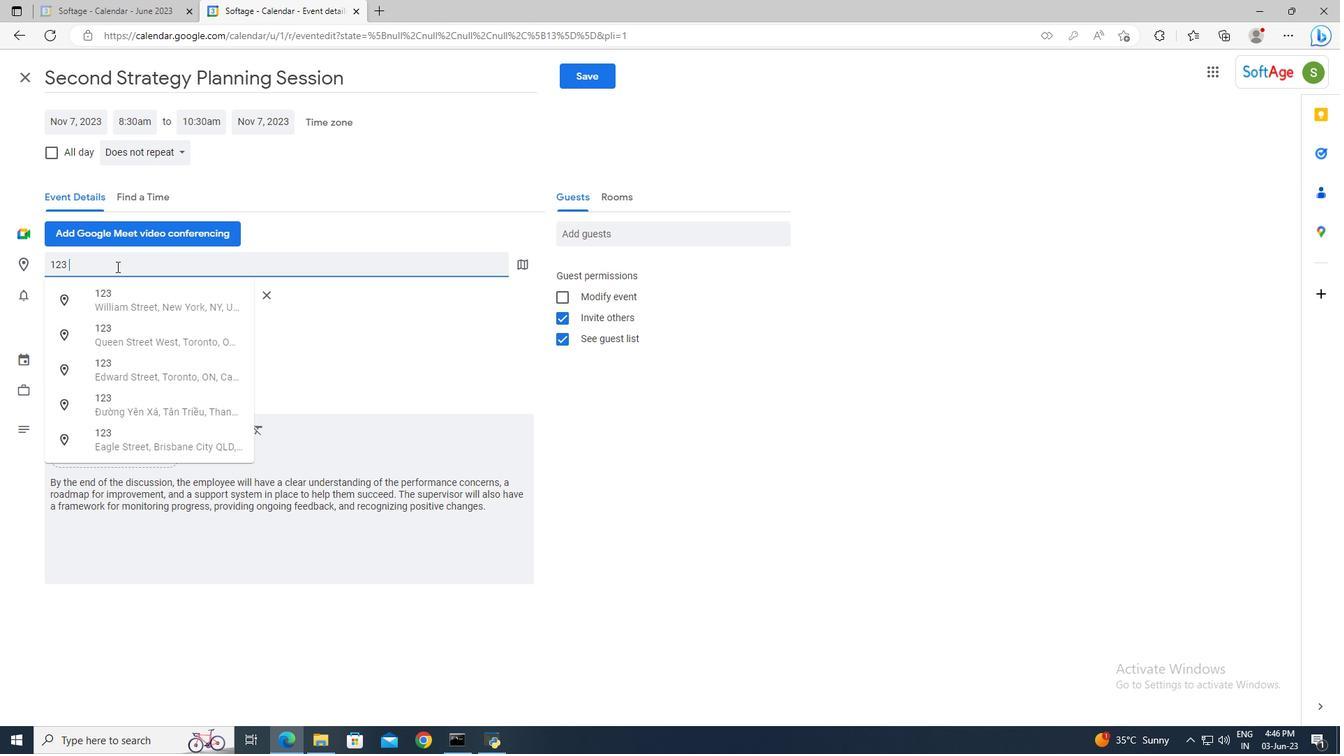 
Action: Key pressed <Key.shift>Mall<Key.space>of<Key.space>the<Key.space>
Screenshot: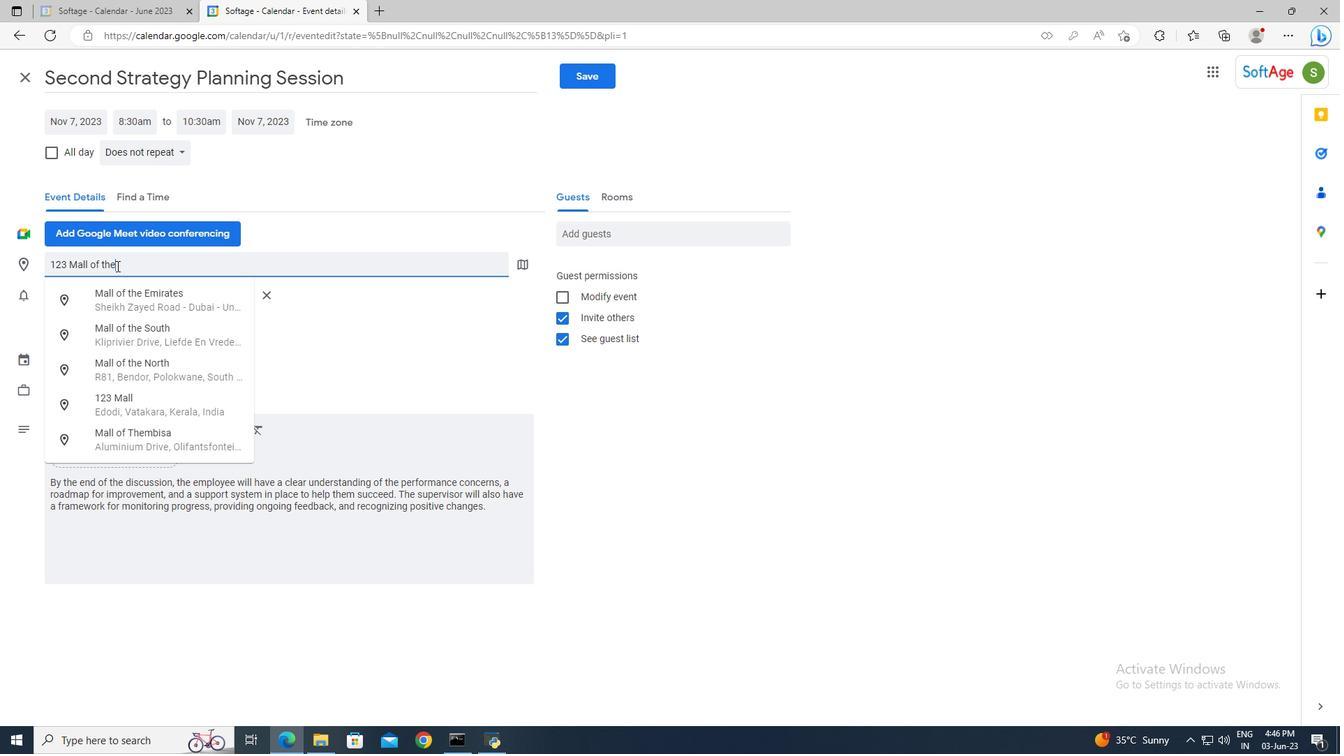 
Action: Mouse moved to (116, 266)
Screenshot: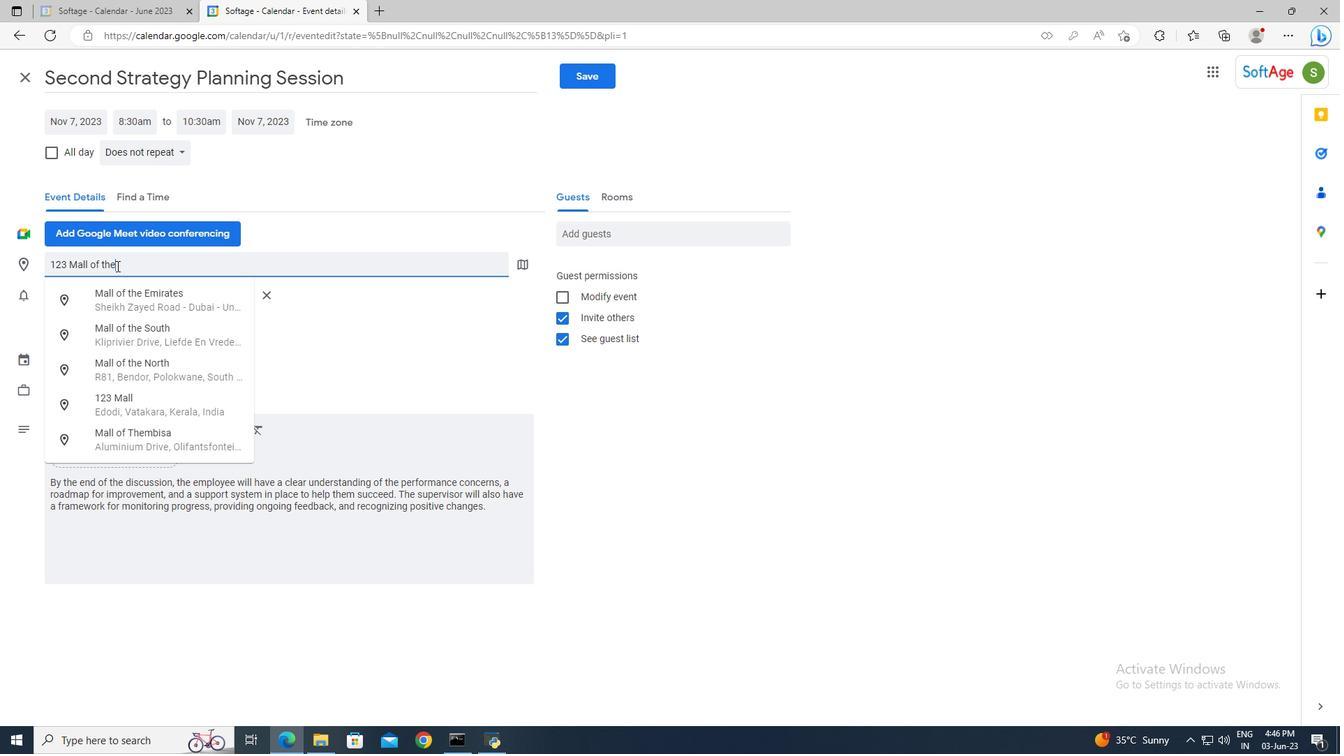 
Action: Key pressed <Key.shift>Emirates,<Key.space><Key.shift>Dubai,<Key.space><Key.shift>UAE<Key.enter>
Screenshot: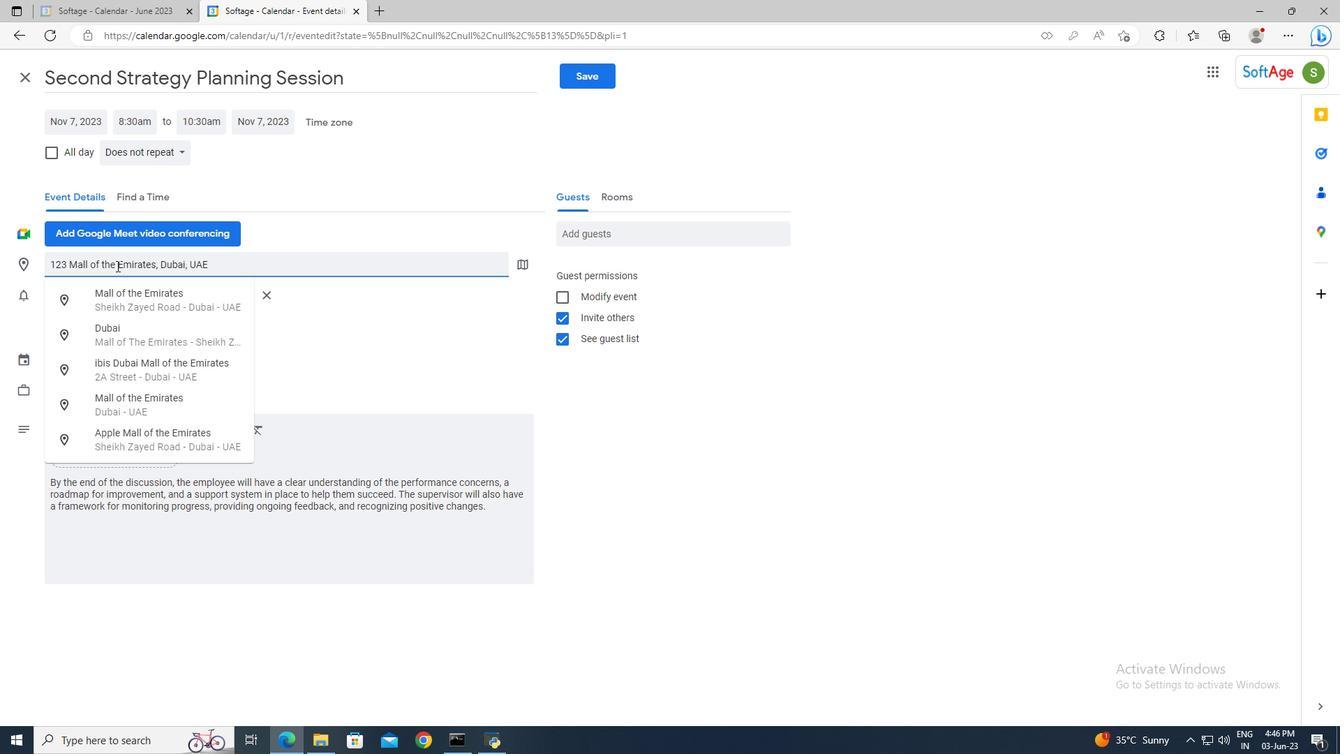 
Action: Mouse moved to (596, 238)
Screenshot: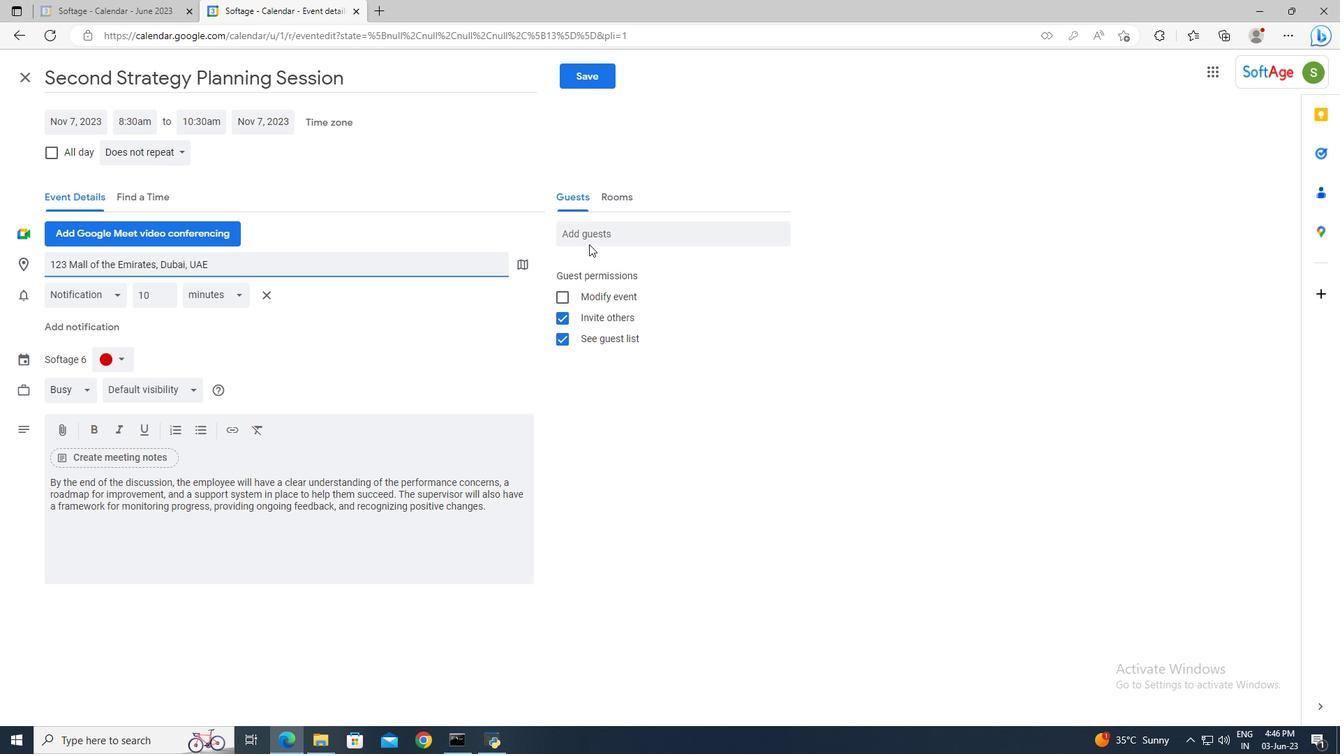 
Action: Mouse pressed left at (596, 238)
Screenshot: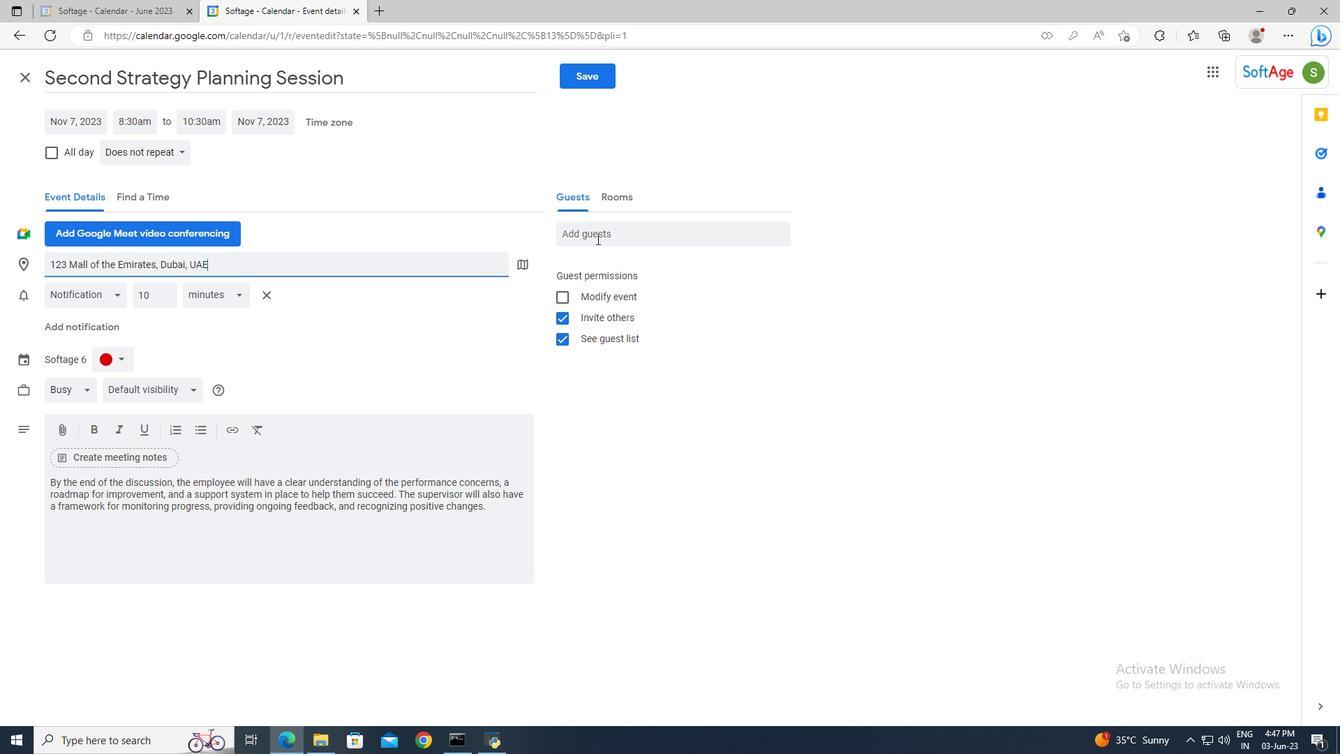 
Action: Mouse moved to (596, 238)
Screenshot: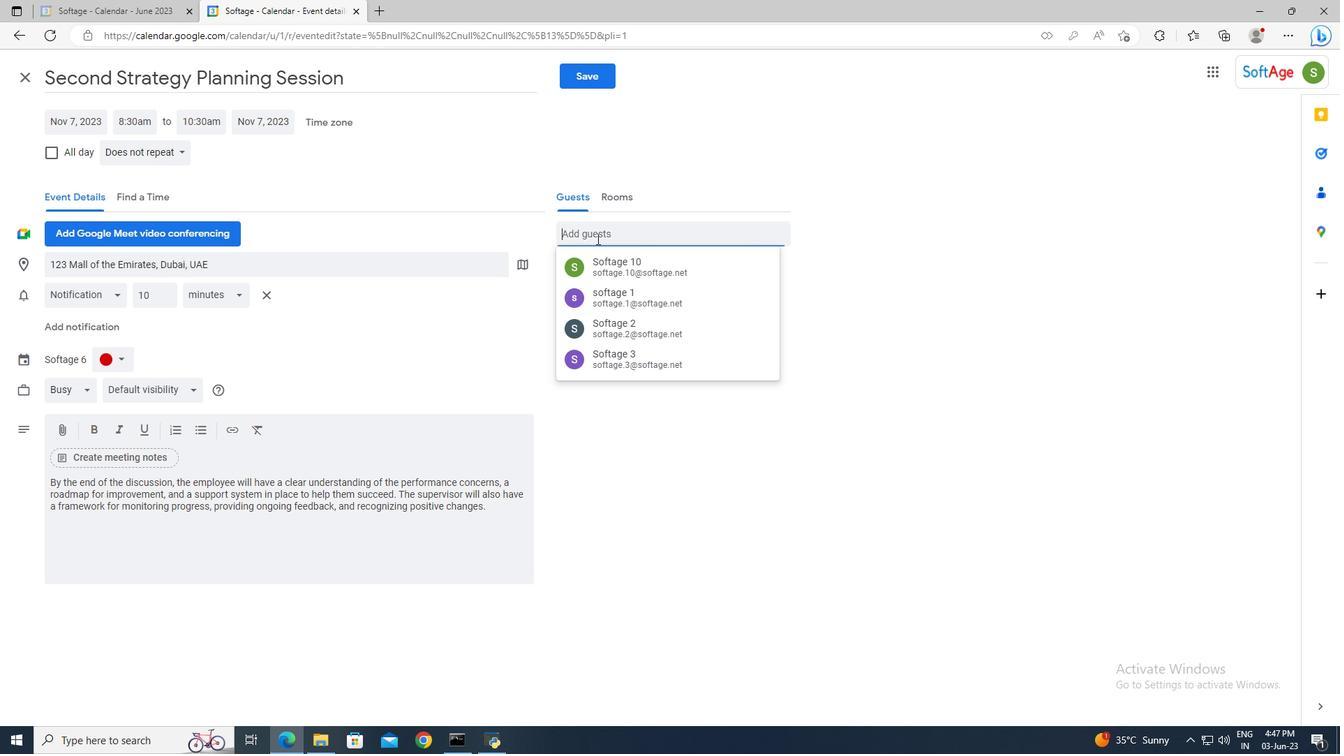 
Action: Key pressed softage.8<Key.shift><Key.shift><Key.shift>@softage.net<Key.enter>softage.9<Key.shift>@softage.net<Key.enter>
Screenshot: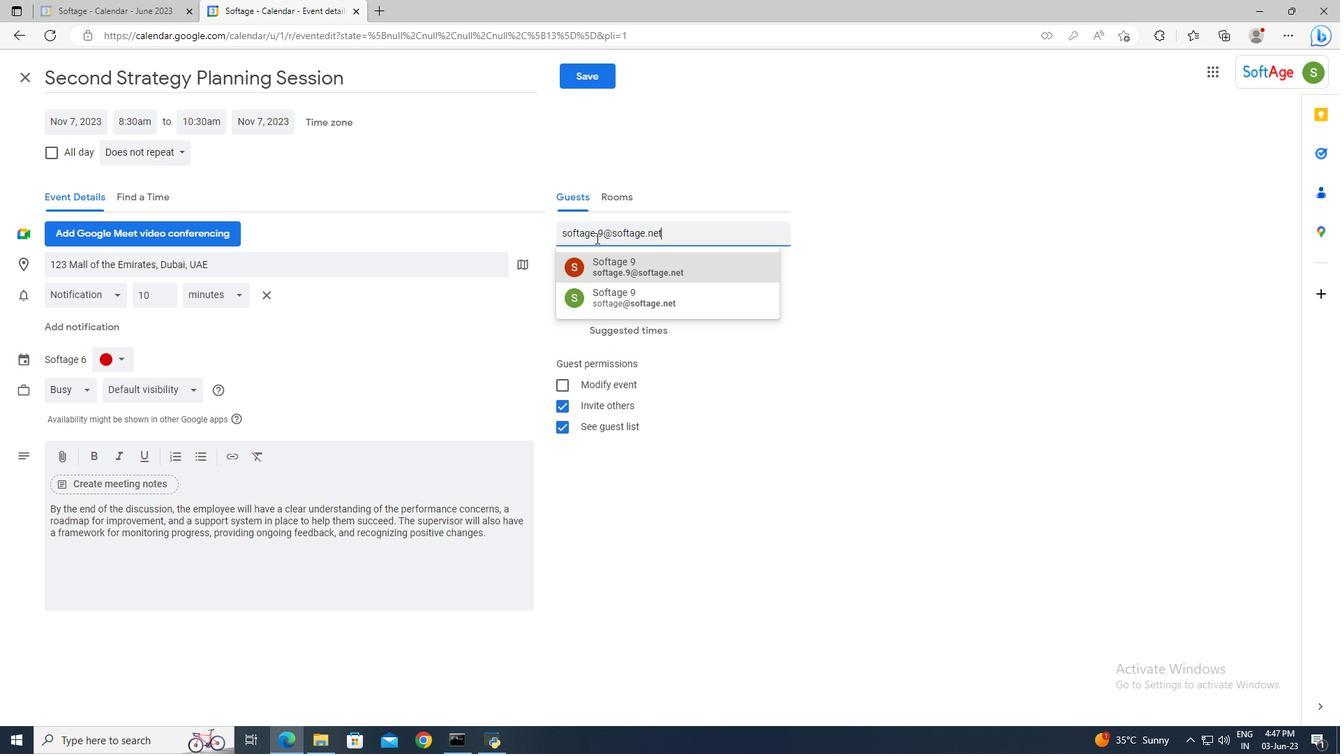 
Action: Mouse moved to (173, 155)
Screenshot: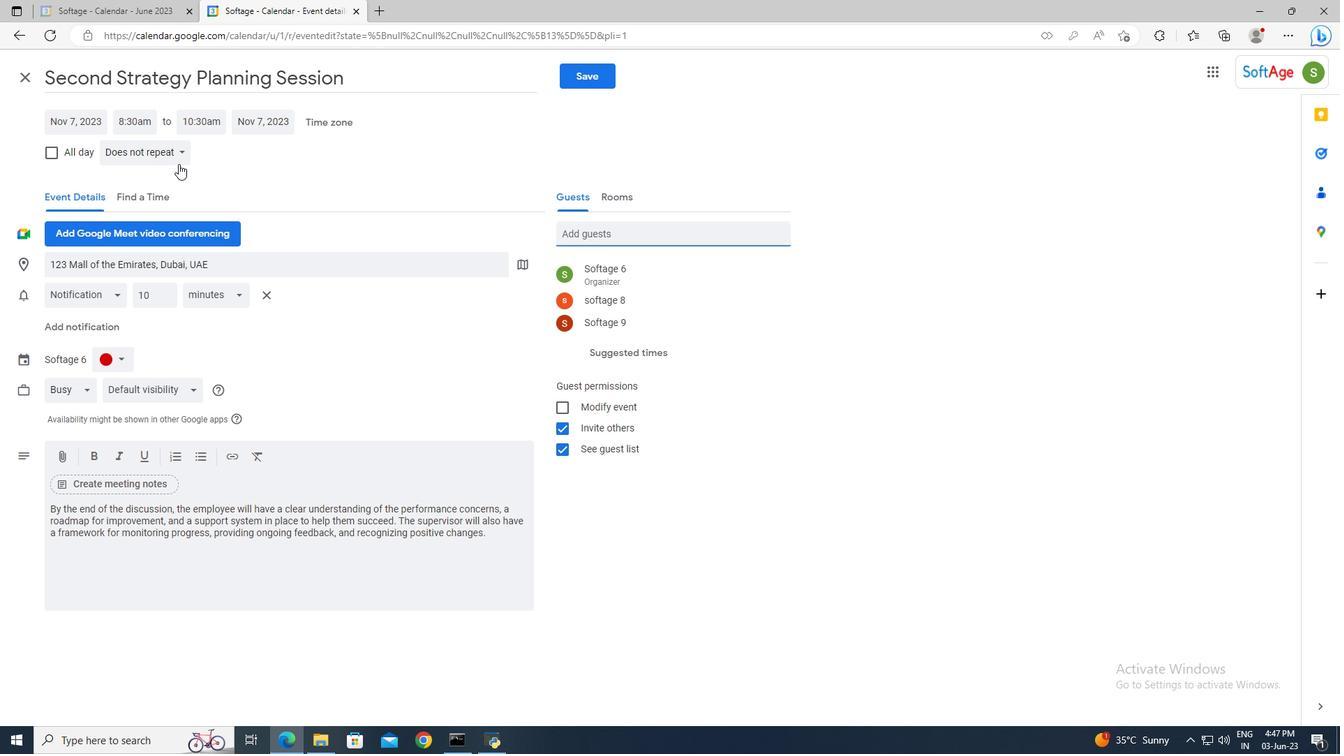 
Action: Mouse pressed left at (173, 155)
Screenshot: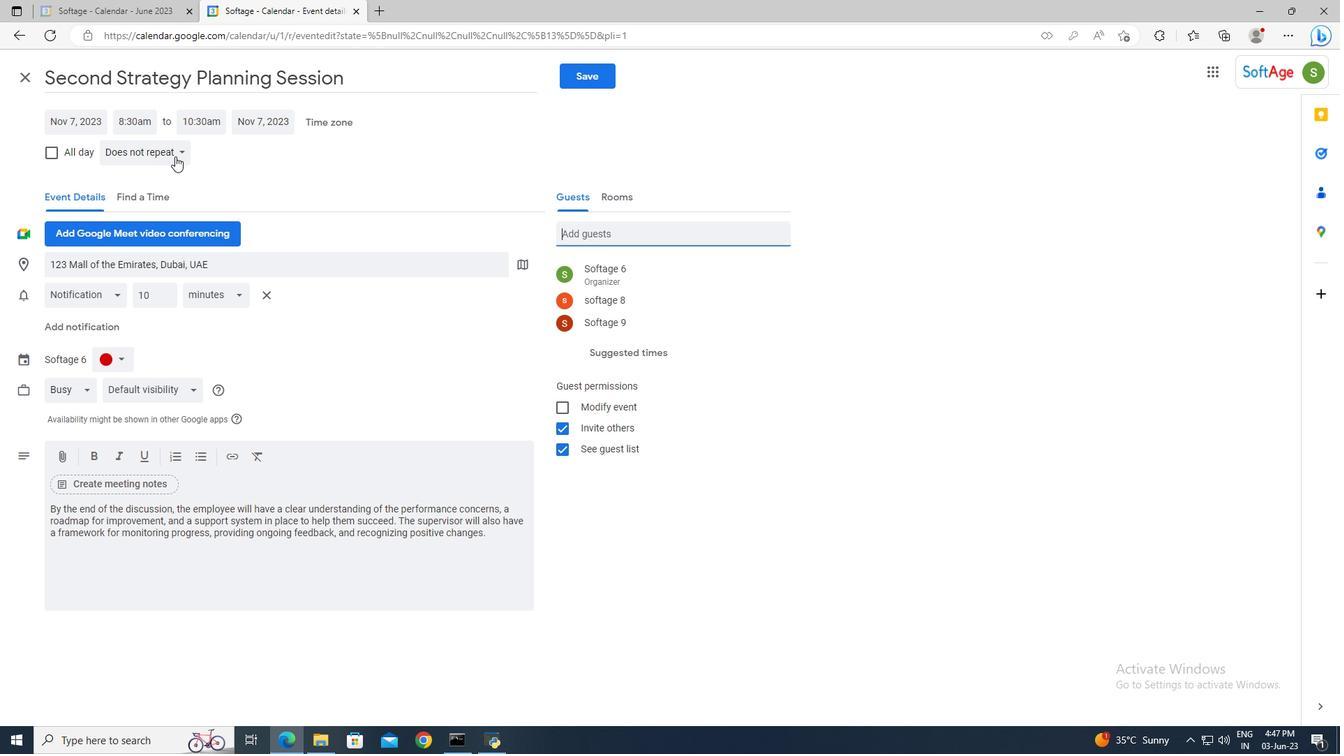 
Action: Mouse moved to (182, 159)
Screenshot: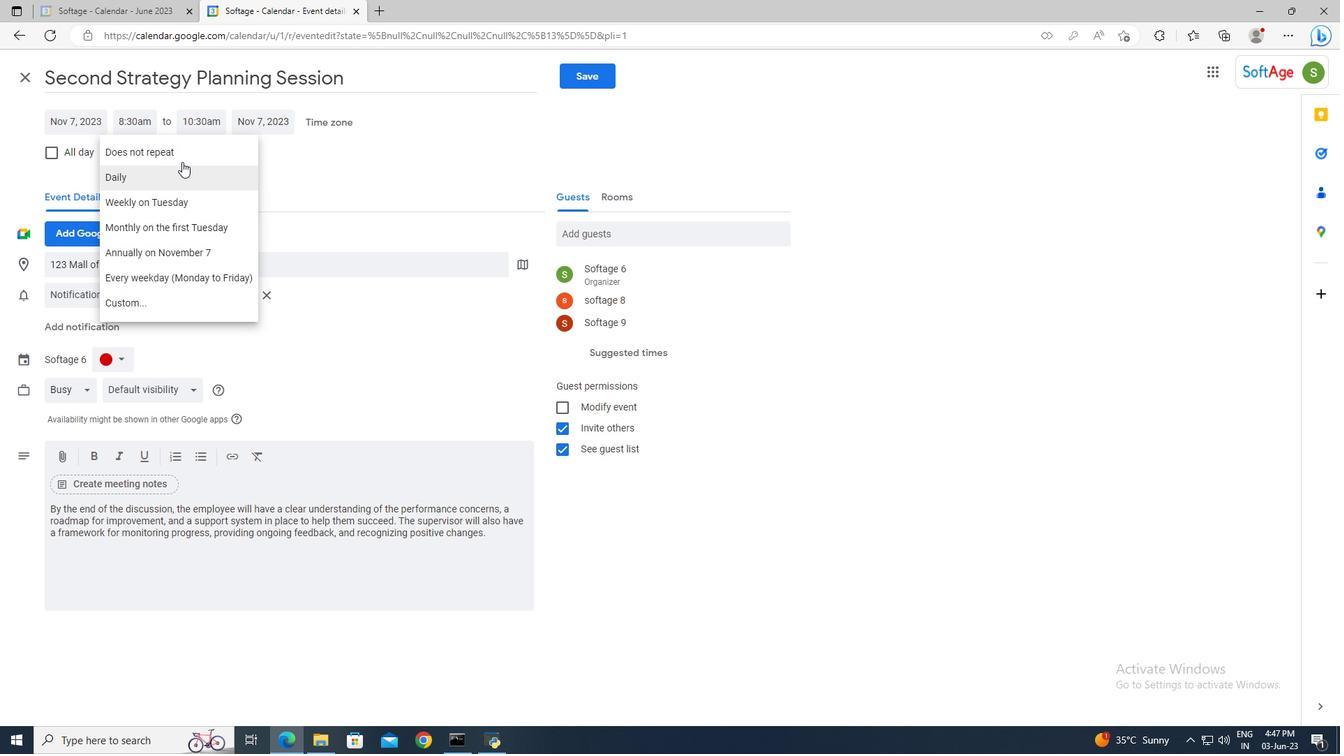 
Action: Mouse pressed left at (182, 159)
Screenshot: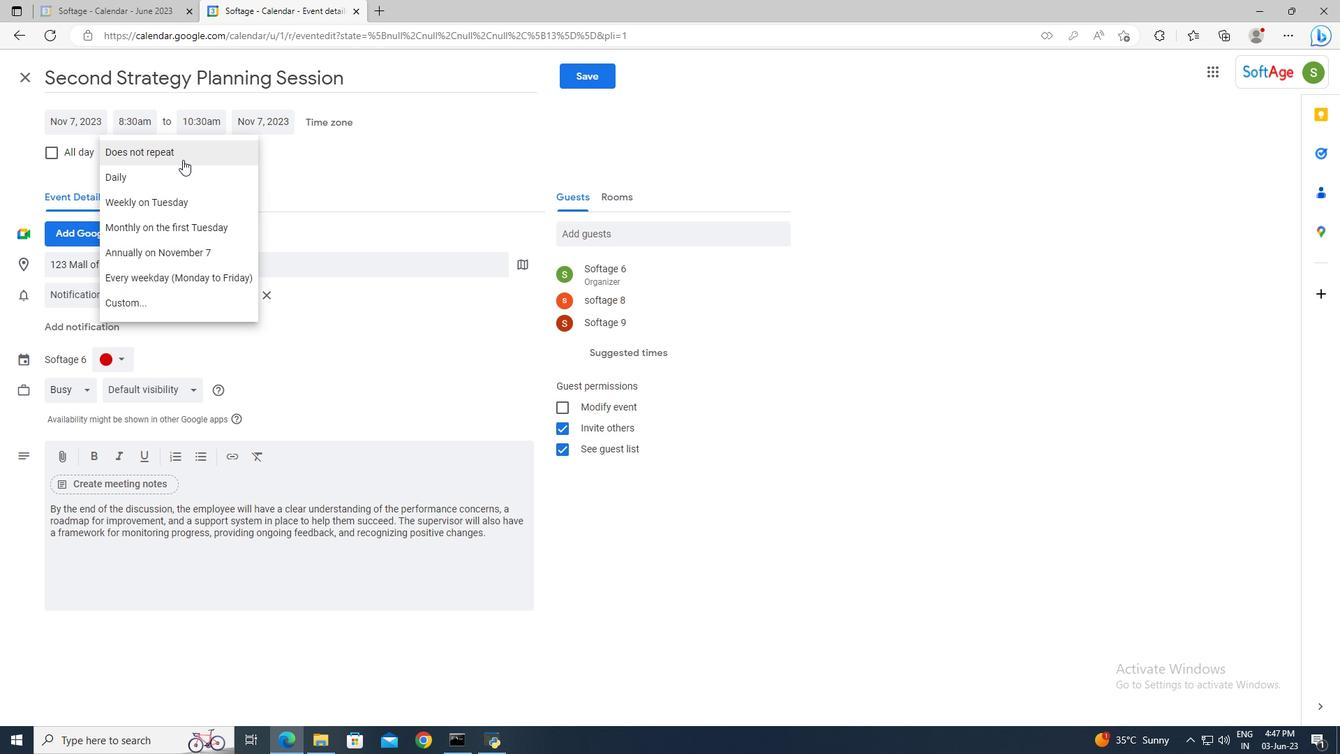 
Action: Mouse moved to (569, 74)
Screenshot: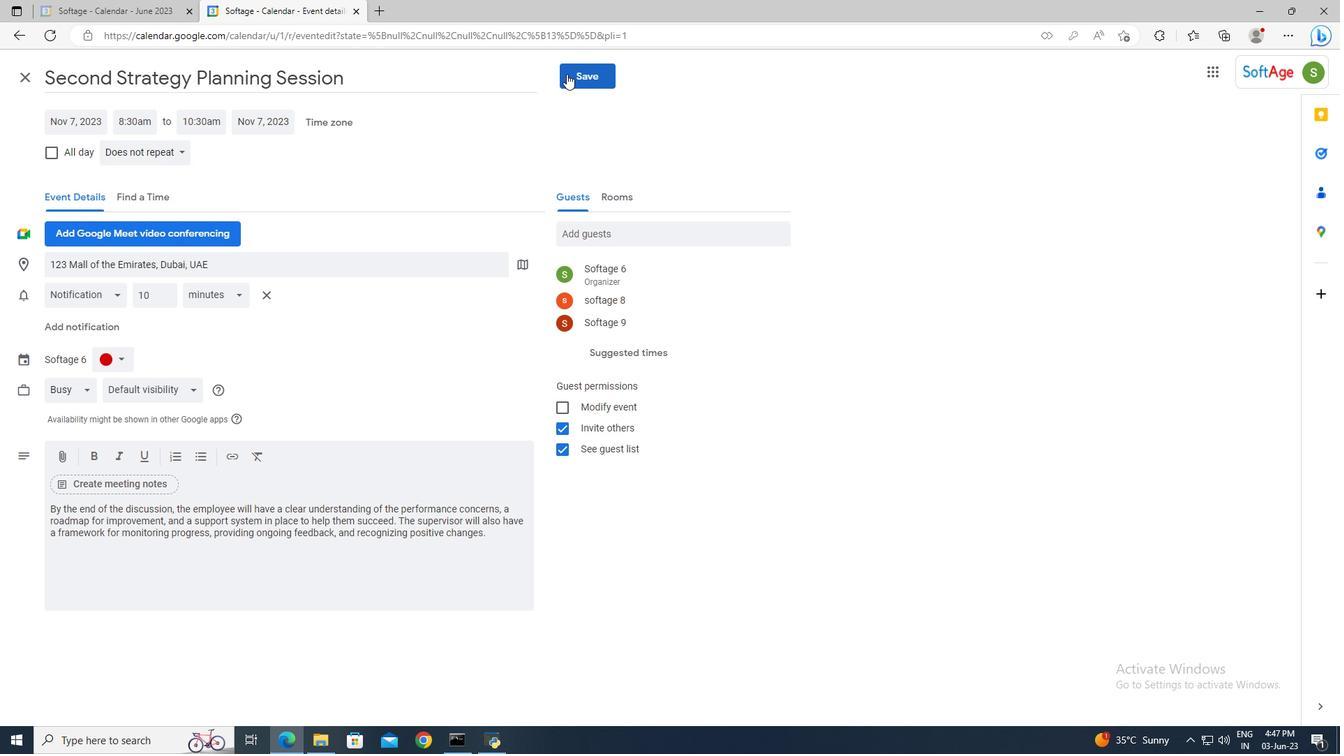 
Action: Mouse pressed left at (569, 74)
Screenshot: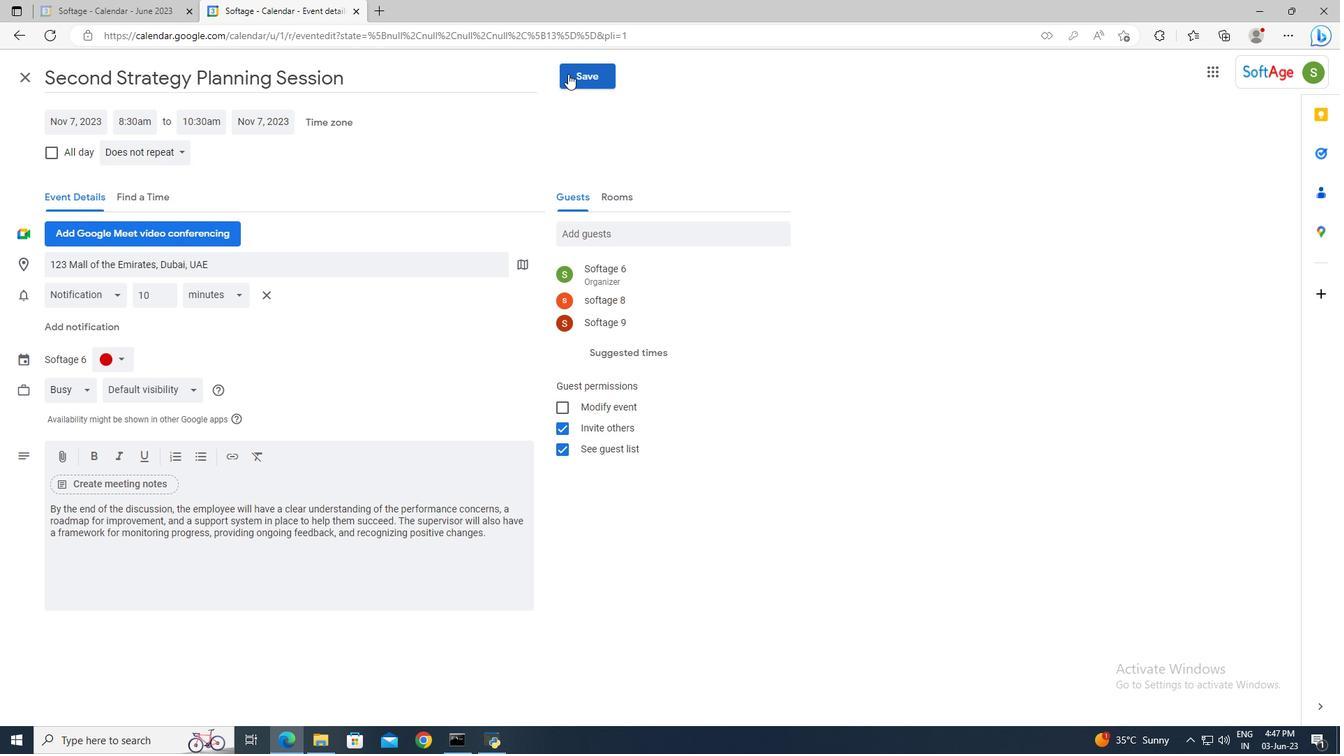 
Action: Mouse moved to (802, 416)
Screenshot: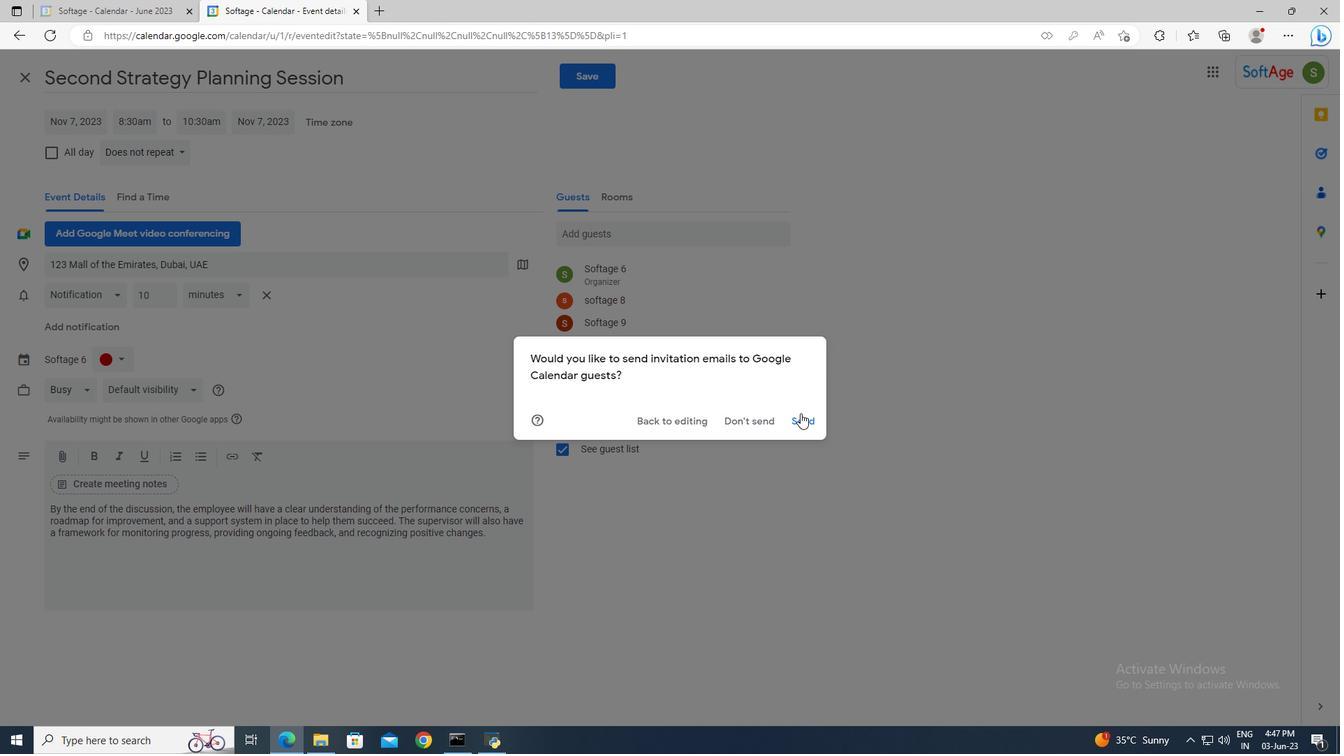 
Action: Mouse pressed left at (802, 416)
Screenshot: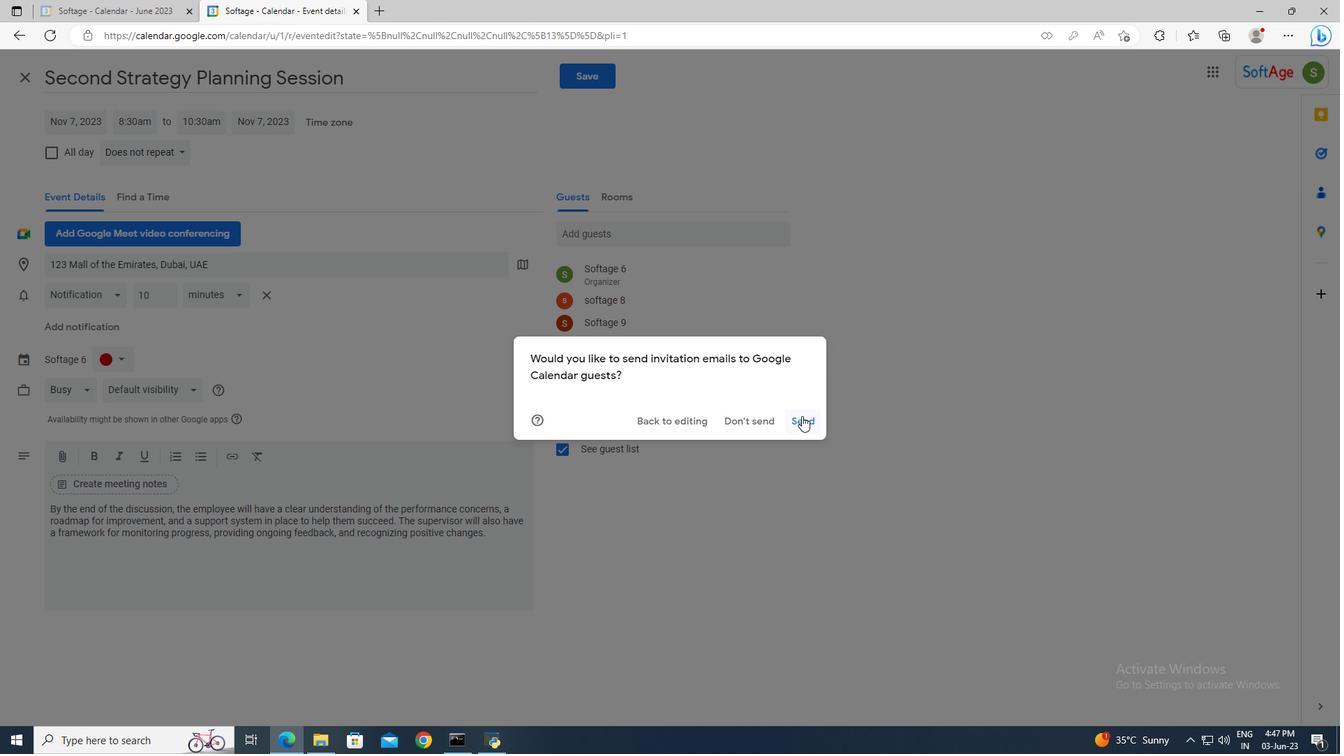 
